 Task: Look for space in Guiyang, China from 9th July, 2023 to 16th July, 2023 for 2 adults, 1 child in price range Rs.8000 to Rs.16000. Place can be entire place with 2 bedrooms having 2 beds and 1 bathroom. Property type can be house, flat, guest house. Booking option can be shelf check-in. Required host language is Chinese (Simplified).
Action: Mouse moved to (462, 137)
Screenshot: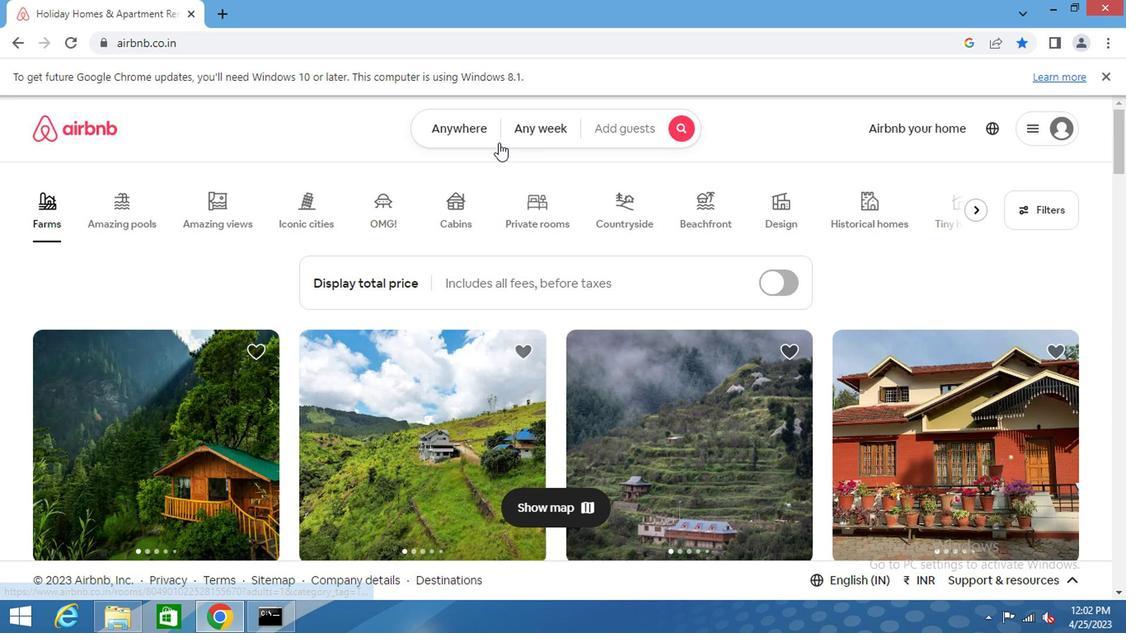 
Action: Mouse pressed left at (462, 137)
Screenshot: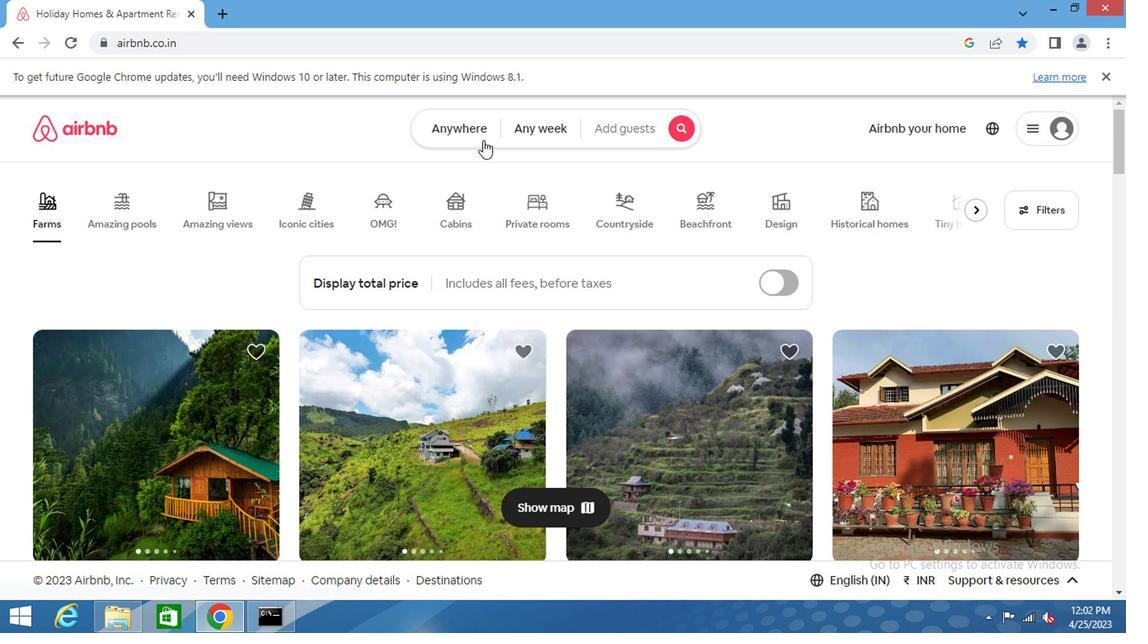 
Action: Mouse moved to (367, 207)
Screenshot: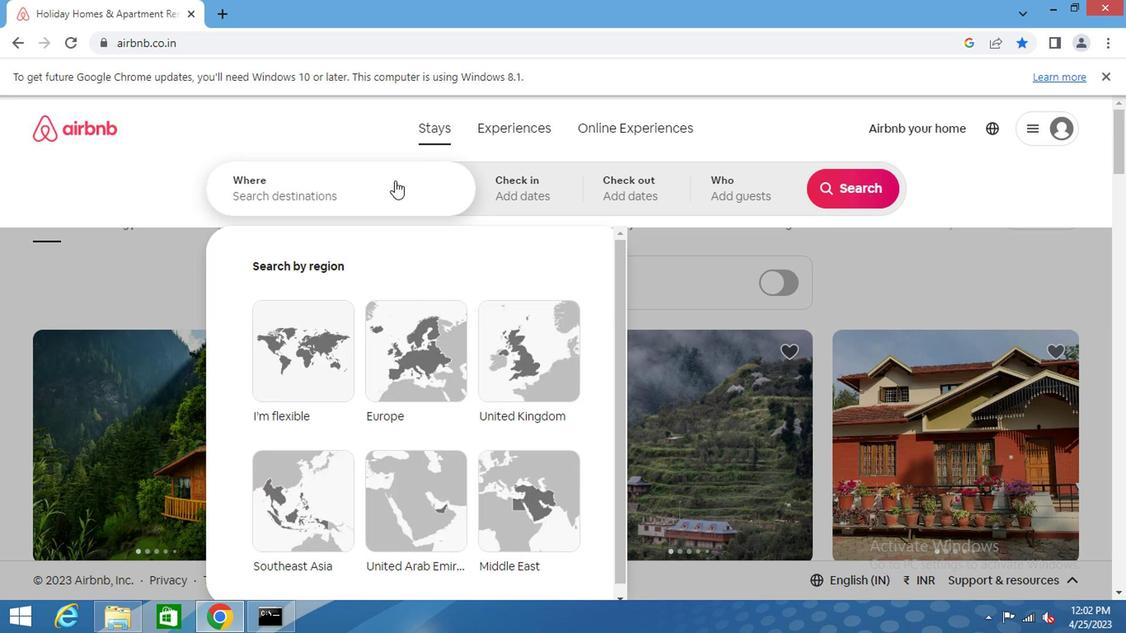 
Action: Mouse pressed left at (367, 207)
Screenshot: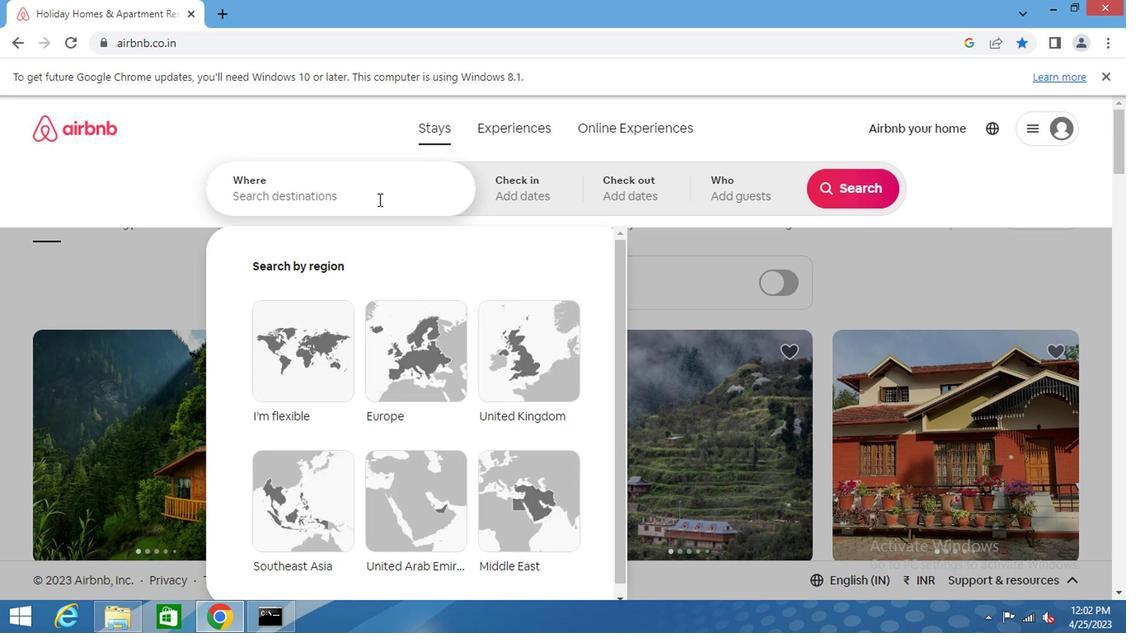 
Action: Mouse moved to (363, 207)
Screenshot: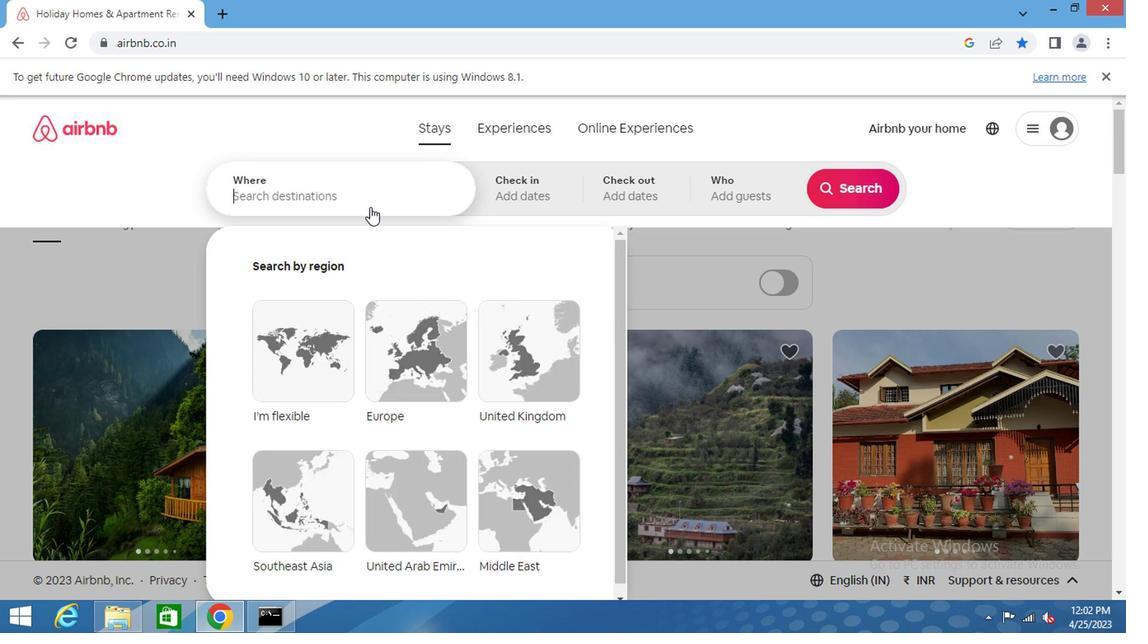 
Action: Key pressed guiyang<Key.space>china<Key.enter>
Screenshot: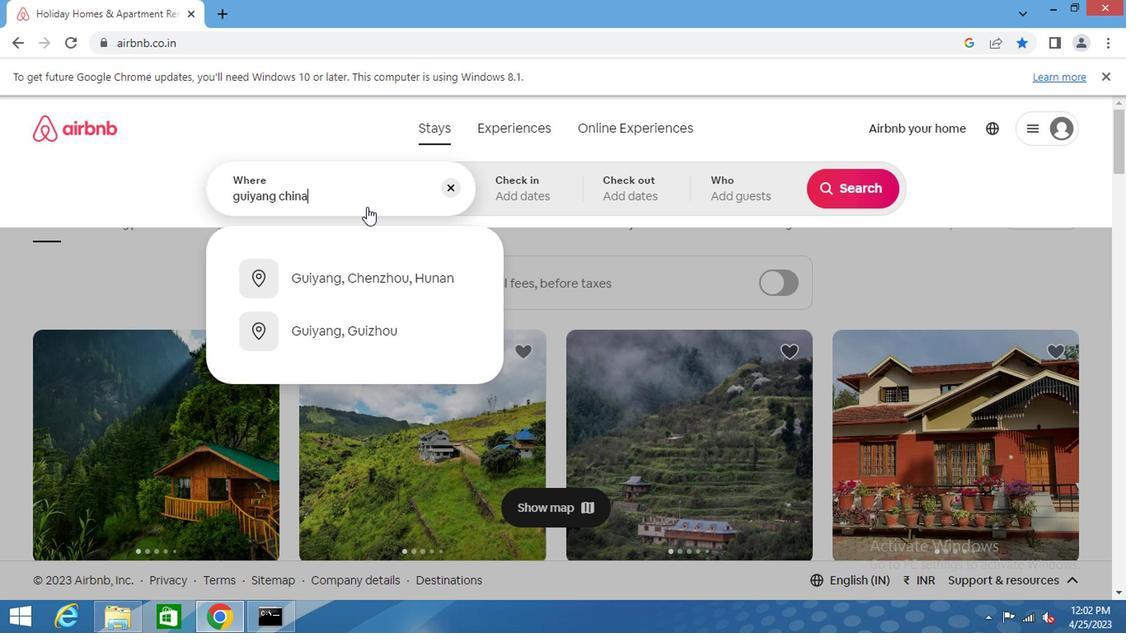 
Action: Mouse moved to (839, 319)
Screenshot: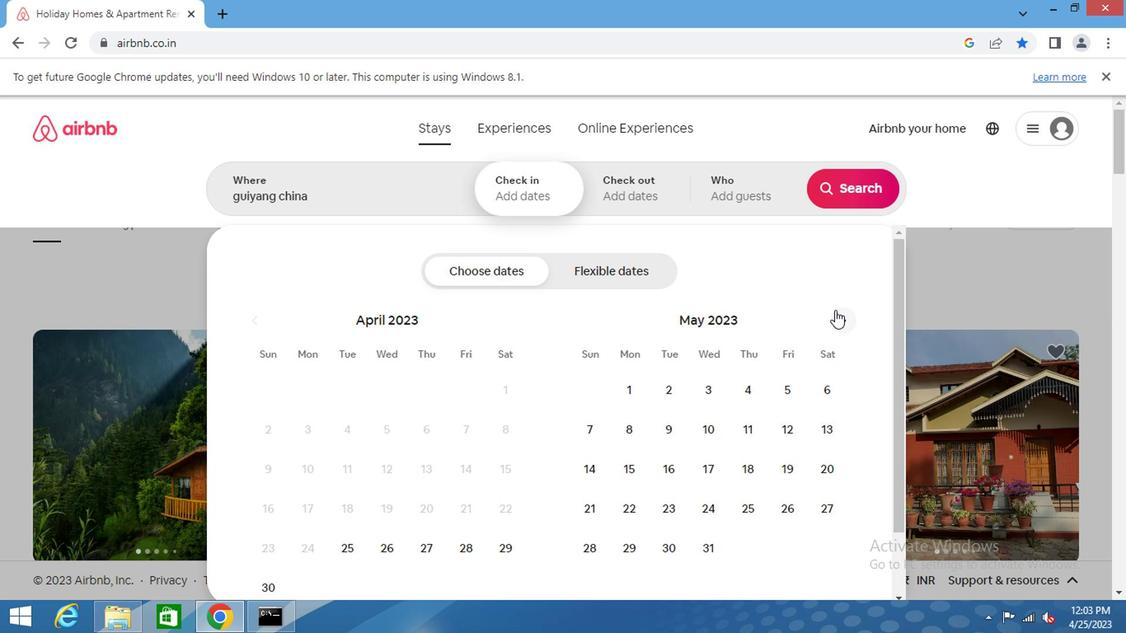
Action: Mouse pressed left at (839, 319)
Screenshot: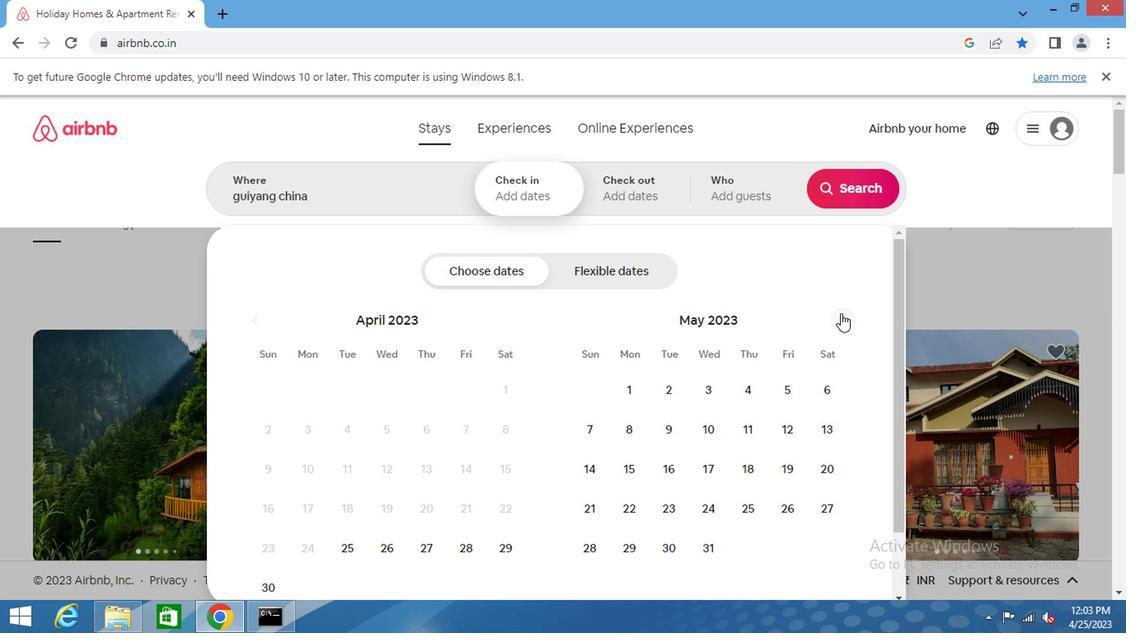 
Action: Mouse pressed left at (839, 319)
Screenshot: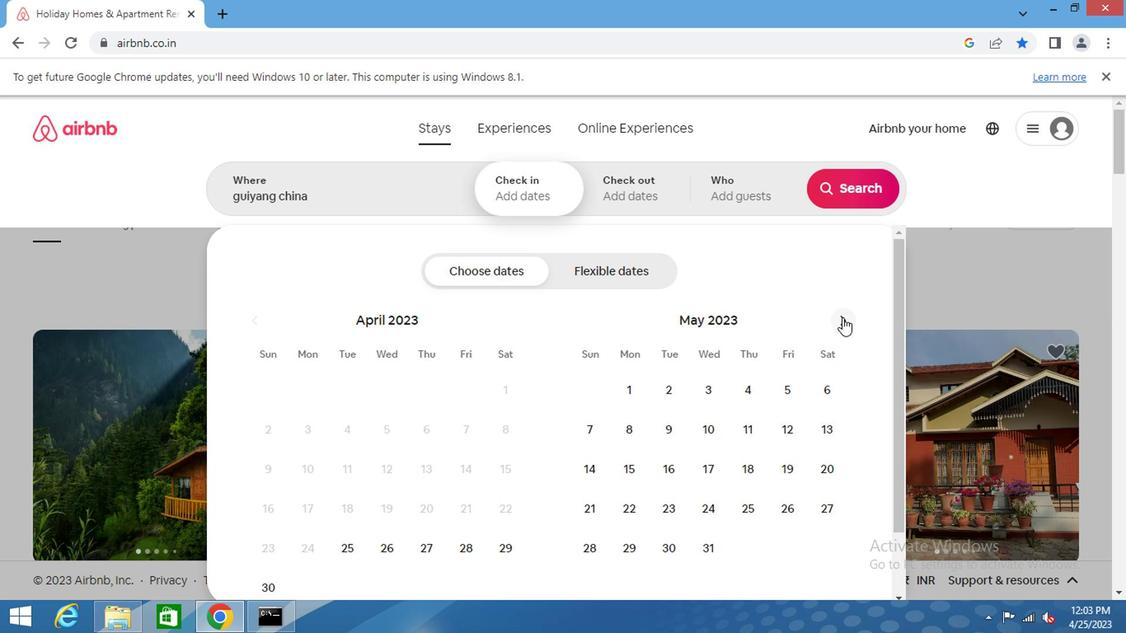 
Action: Mouse pressed left at (839, 319)
Screenshot: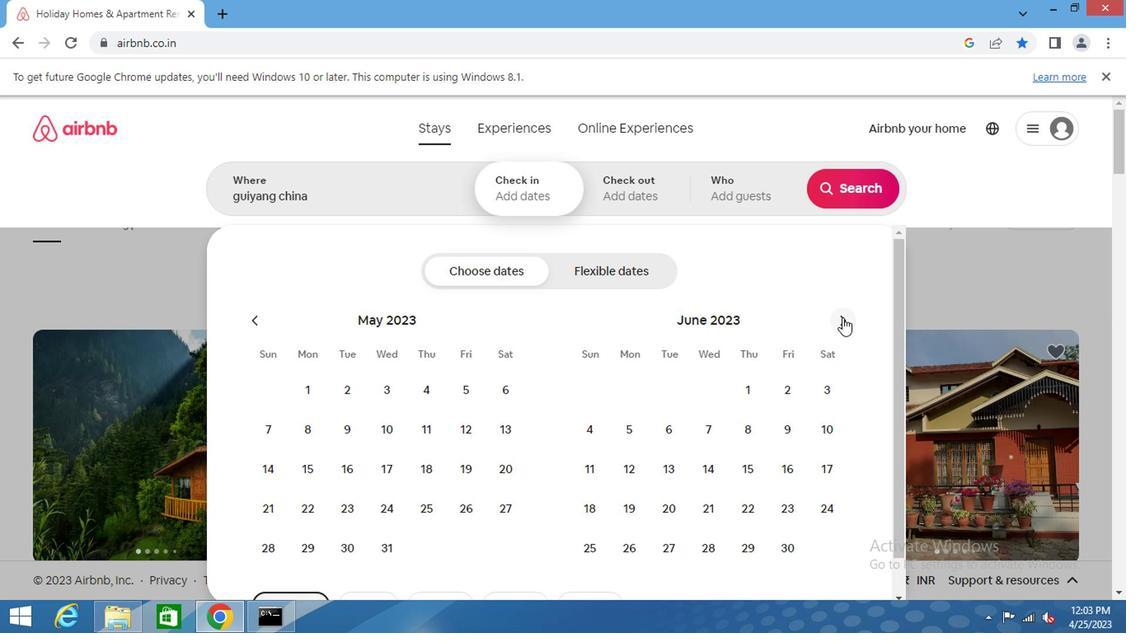 
Action: Mouse moved to (603, 477)
Screenshot: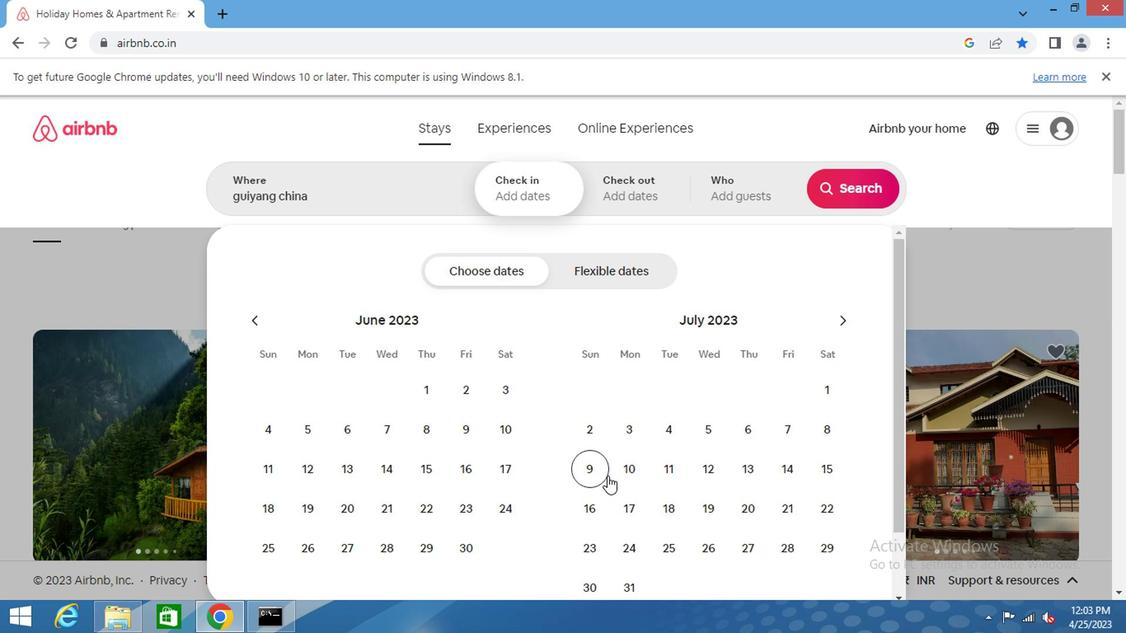 
Action: Mouse pressed left at (603, 477)
Screenshot: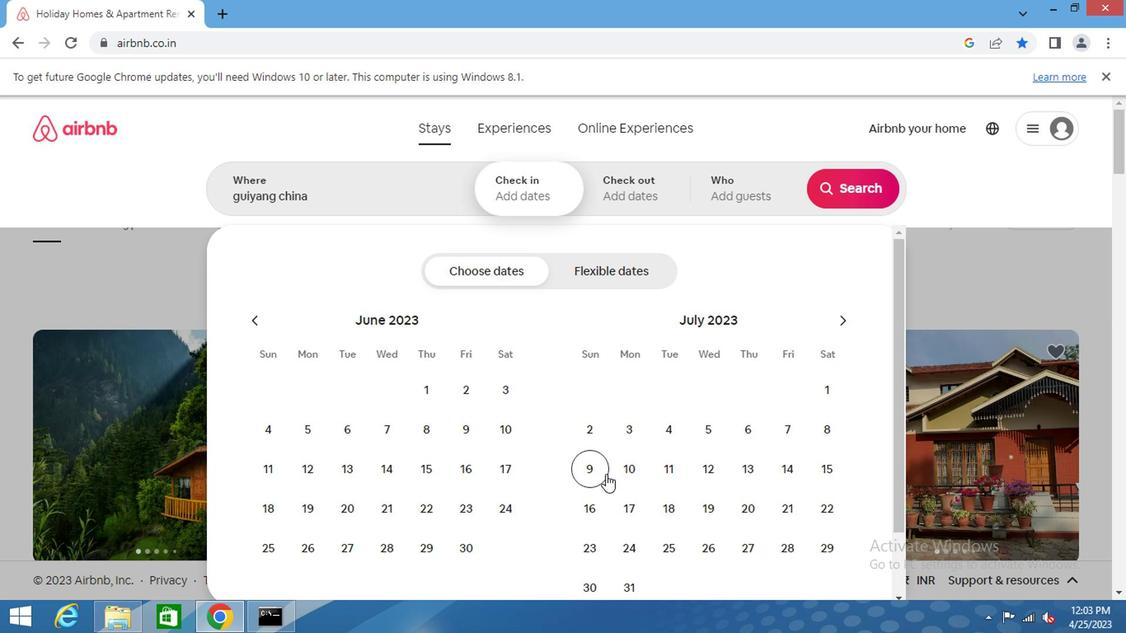 
Action: Mouse moved to (591, 509)
Screenshot: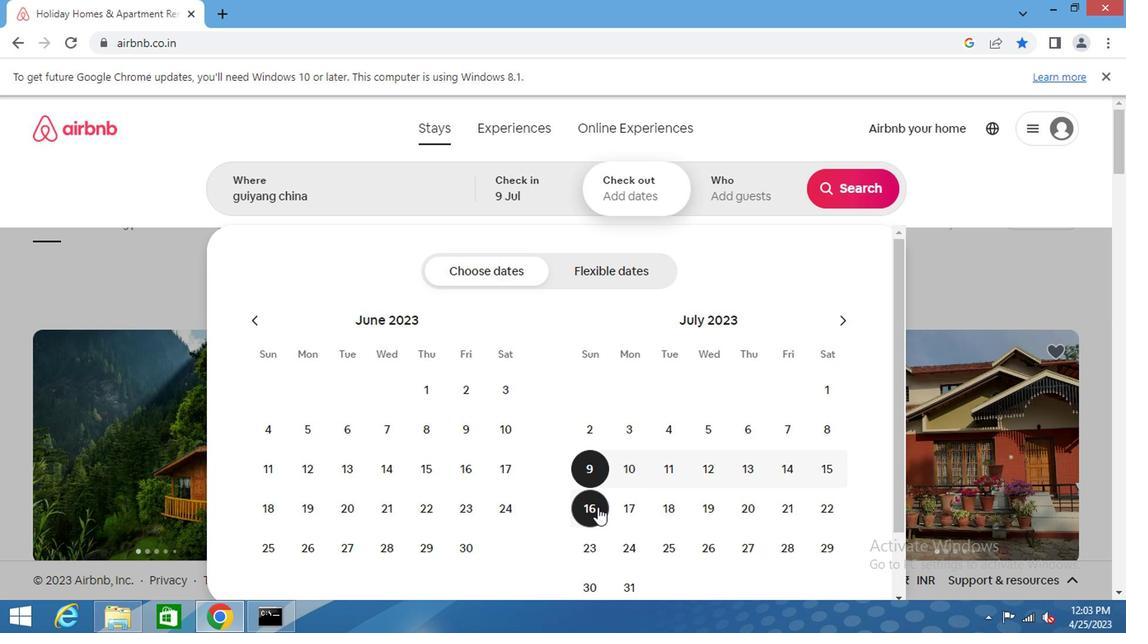 
Action: Mouse pressed left at (591, 509)
Screenshot: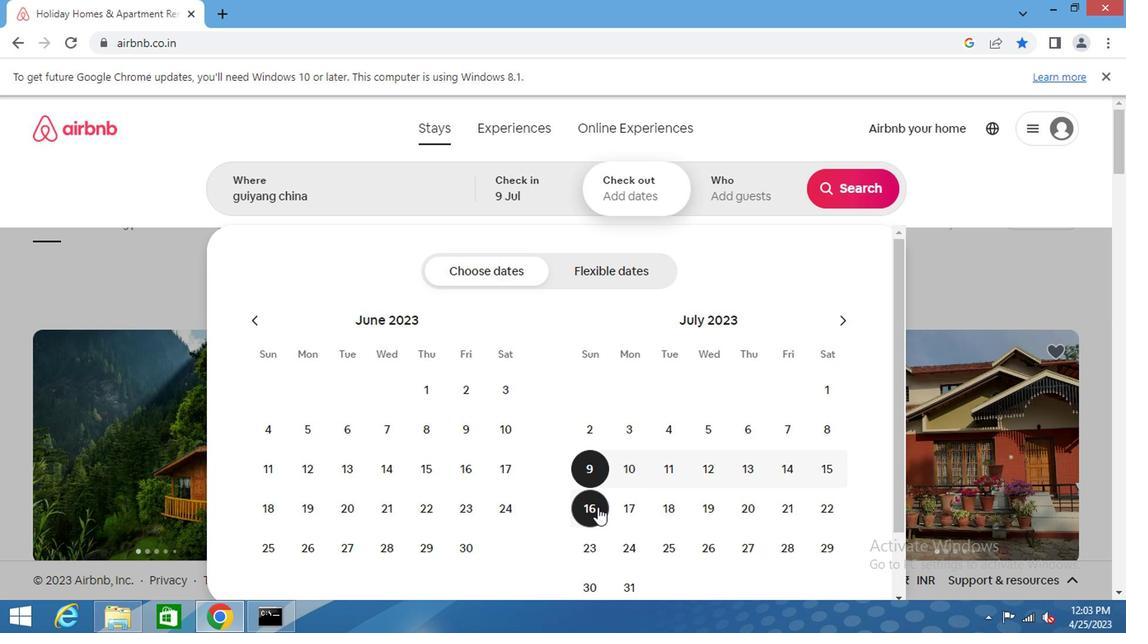 
Action: Mouse moved to (748, 204)
Screenshot: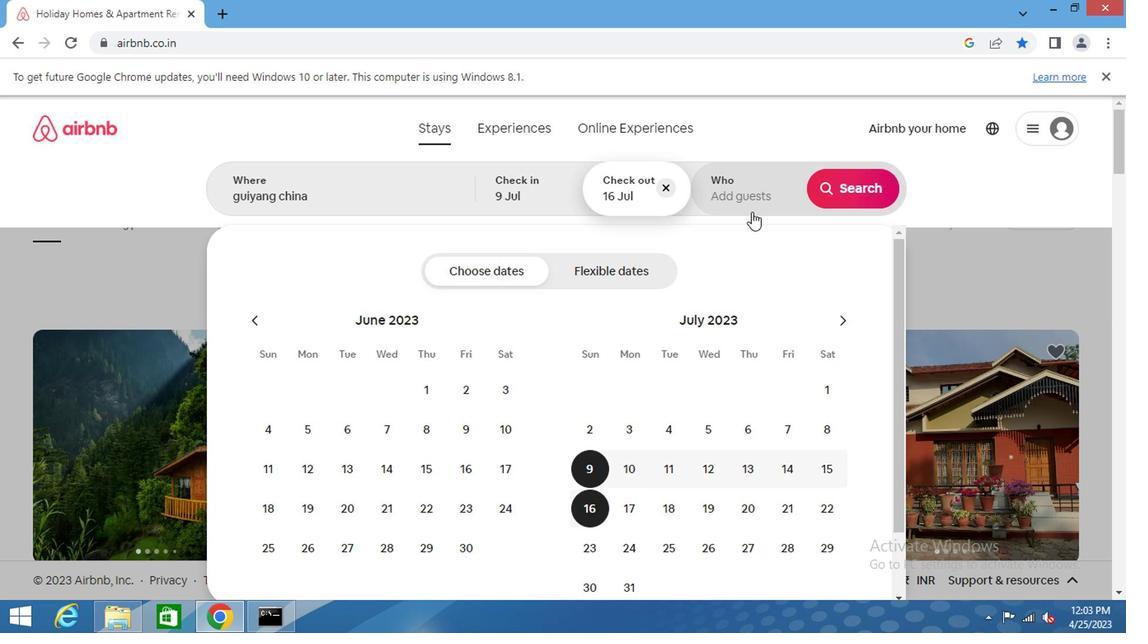 
Action: Mouse pressed left at (748, 204)
Screenshot: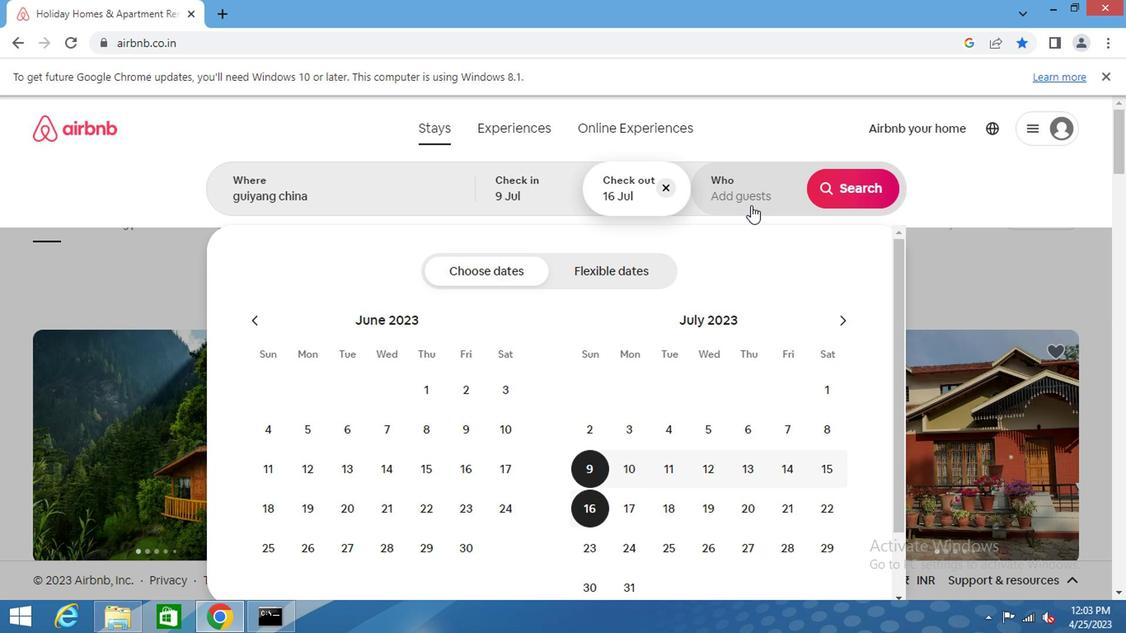 
Action: Mouse moved to (848, 281)
Screenshot: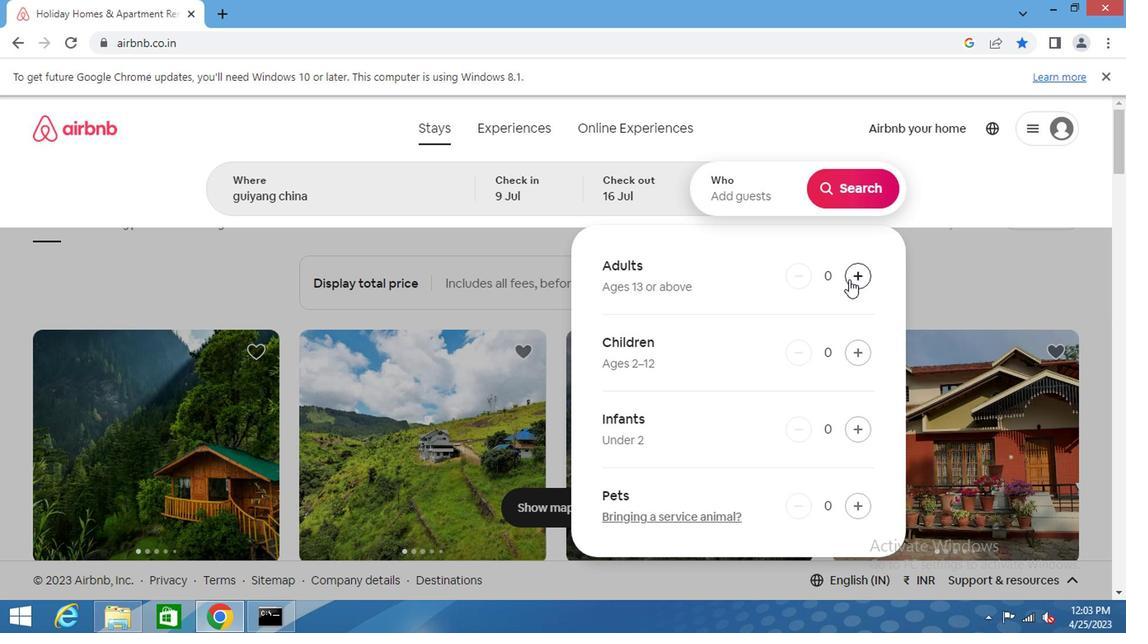 
Action: Mouse pressed left at (848, 281)
Screenshot: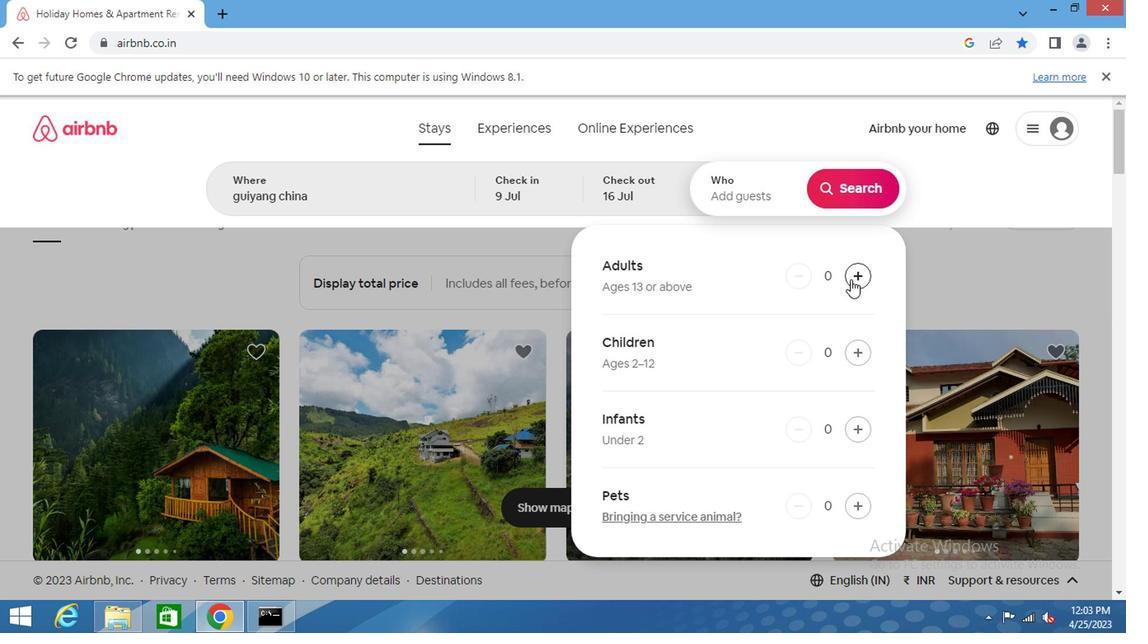 
Action: Mouse pressed left at (848, 281)
Screenshot: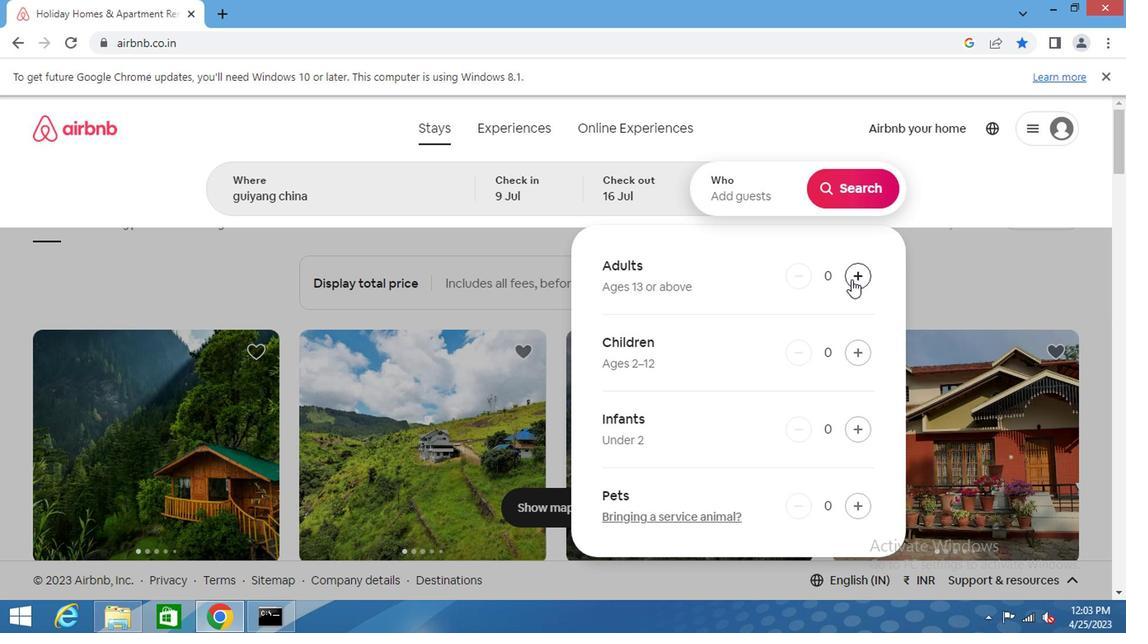 
Action: Mouse moved to (862, 359)
Screenshot: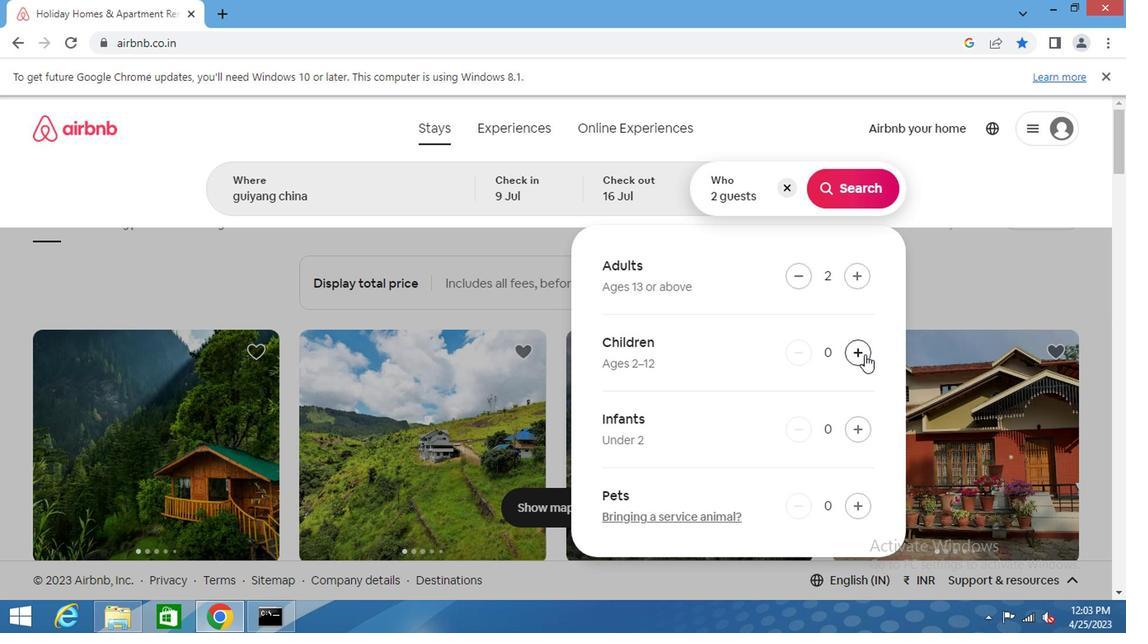
Action: Mouse pressed left at (862, 359)
Screenshot: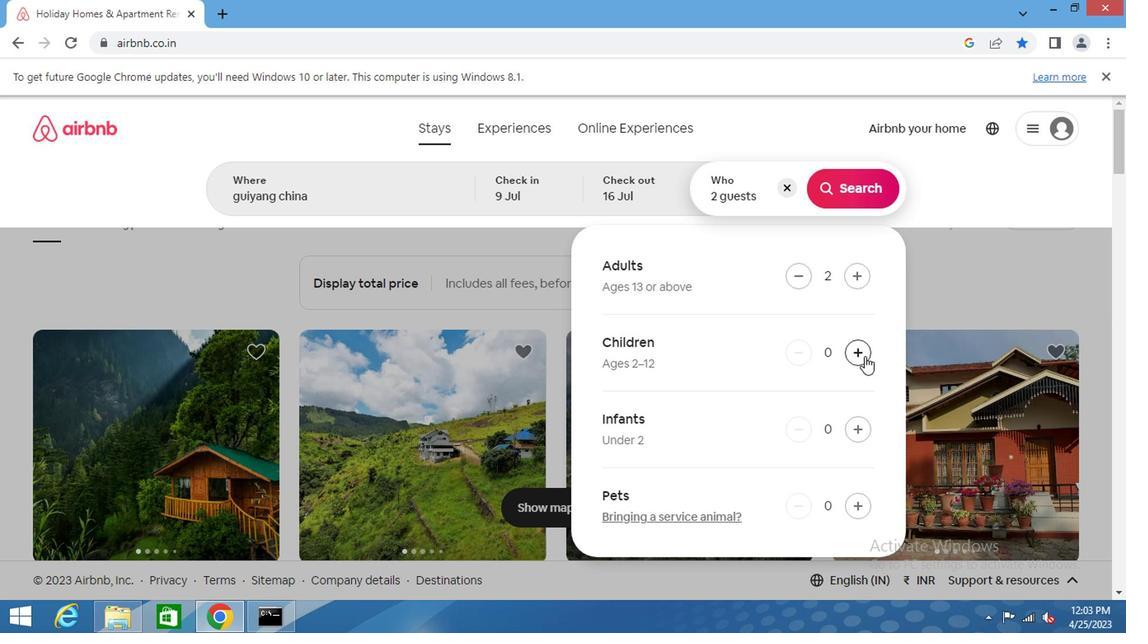 
Action: Mouse moved to (867, 190)
Screenshot: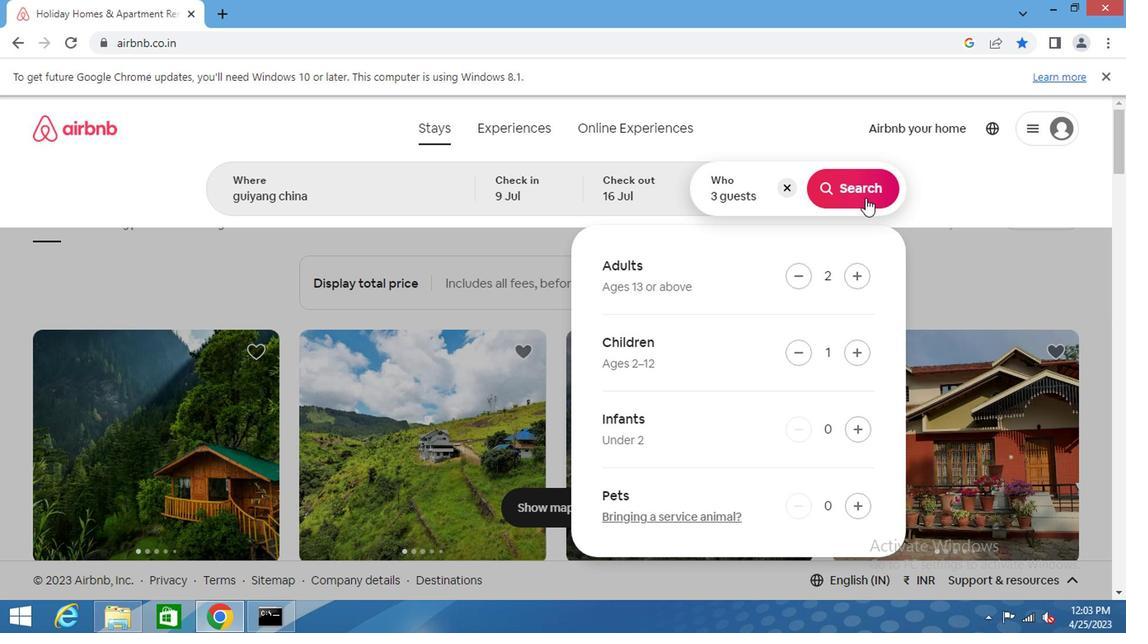 
Action: Mouse pressed left at (867, 190)
Screenshot: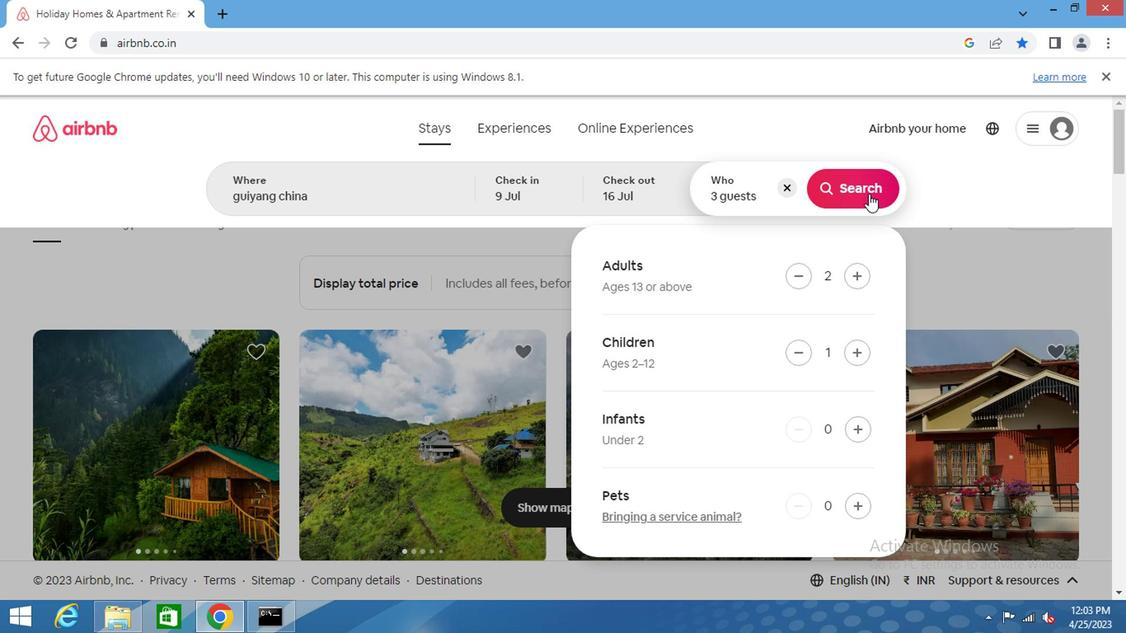 
Action: Mouse moved to (1068, 201)
Screenshot: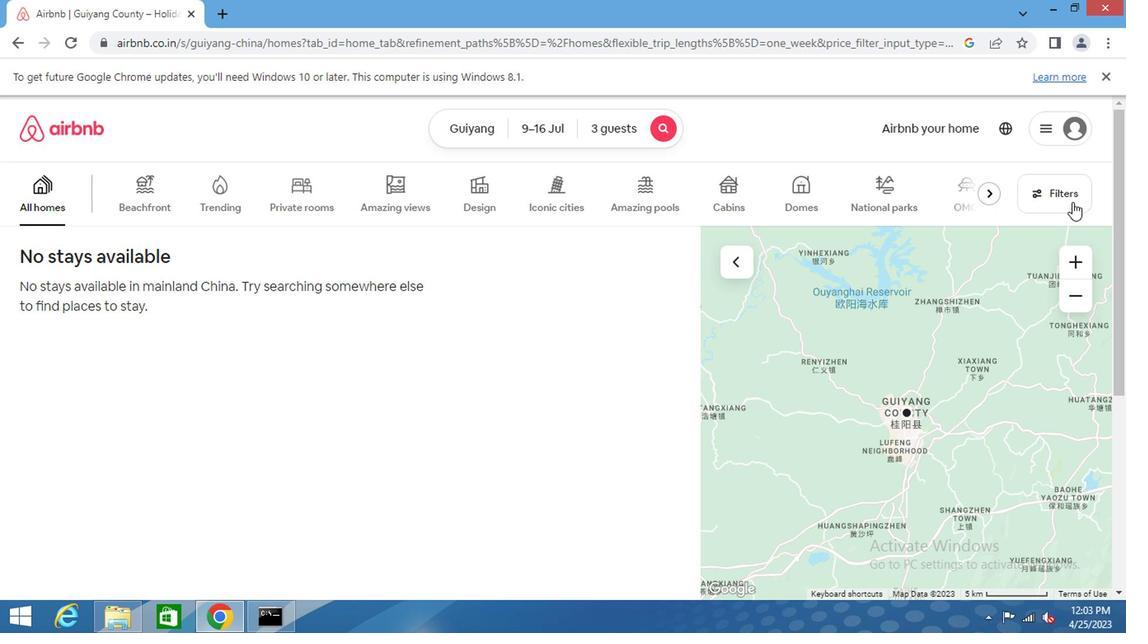 
Action: Mouse pressed left at (1068, 201)
Screenshot: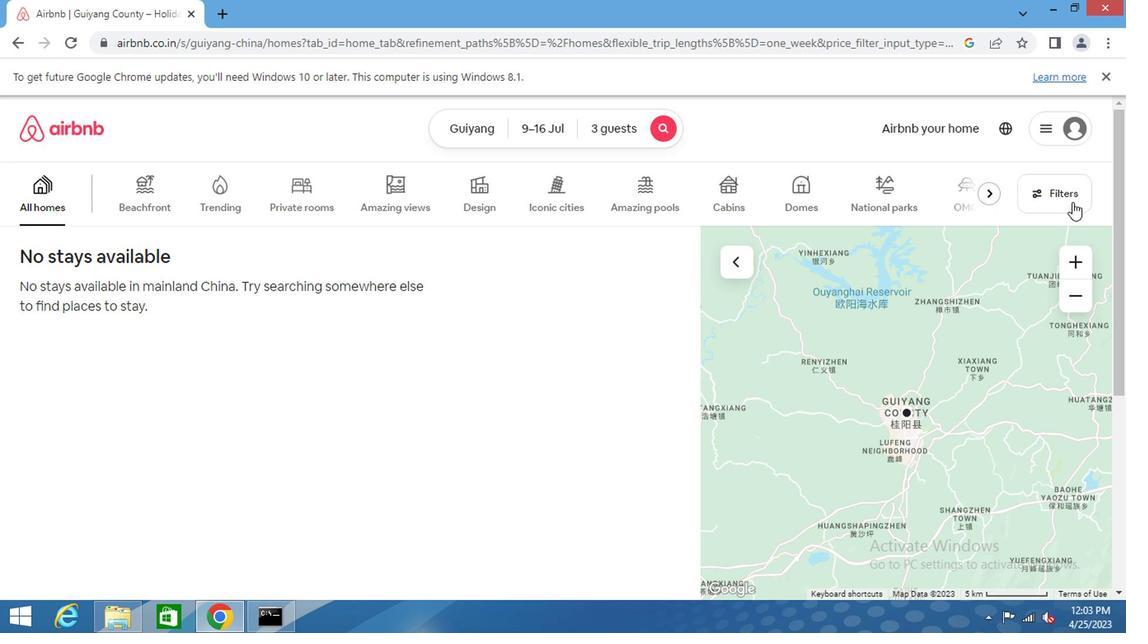 
Action: Mouse moved to (493, 299)
Screenshot: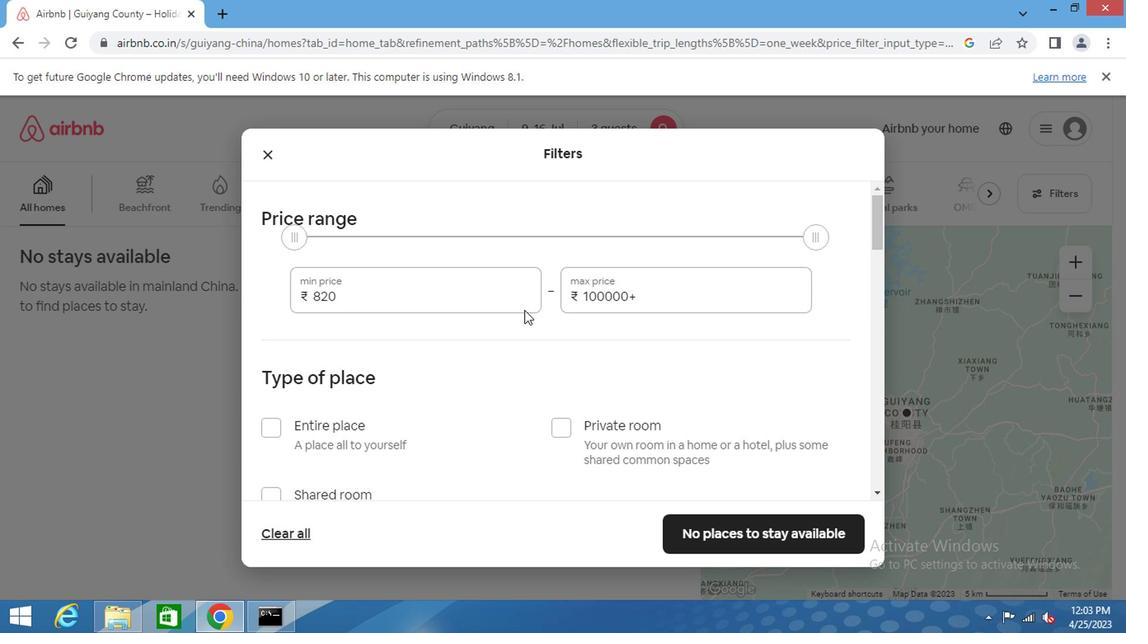 
Action: Mouse pressed left at (493, 299)
Screenshot: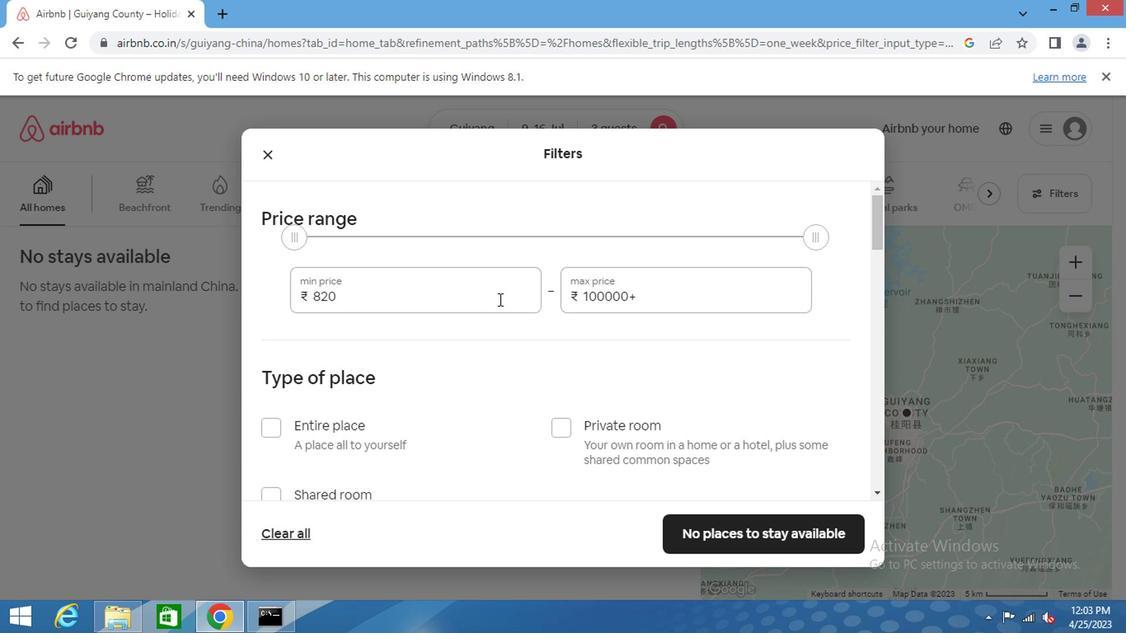 
Action: Mouse pressed left at (493, 299)
Screenshot: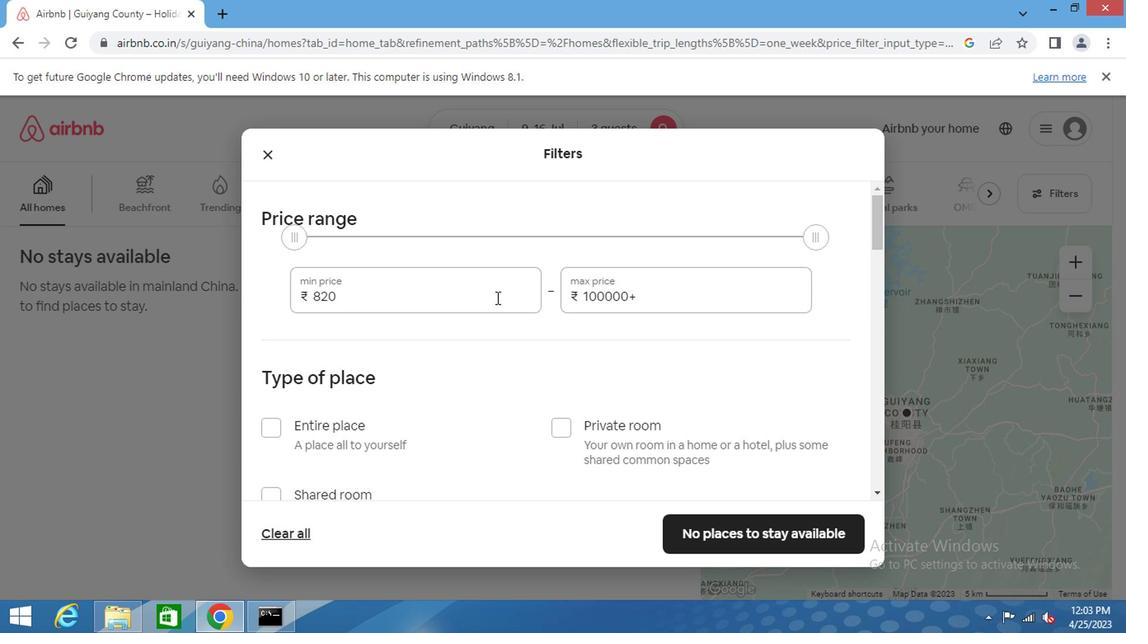 
Action: Key pressed 8000<Key.tab>16000
Screenshot: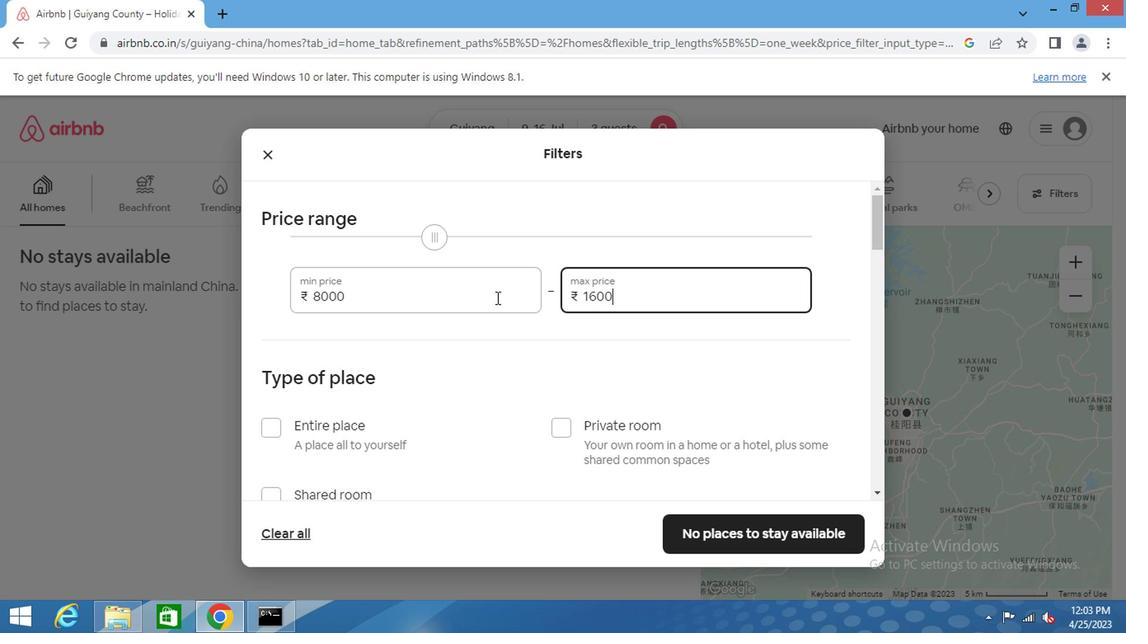 
Action: Mouse moved to (493, 298)
Screenshot: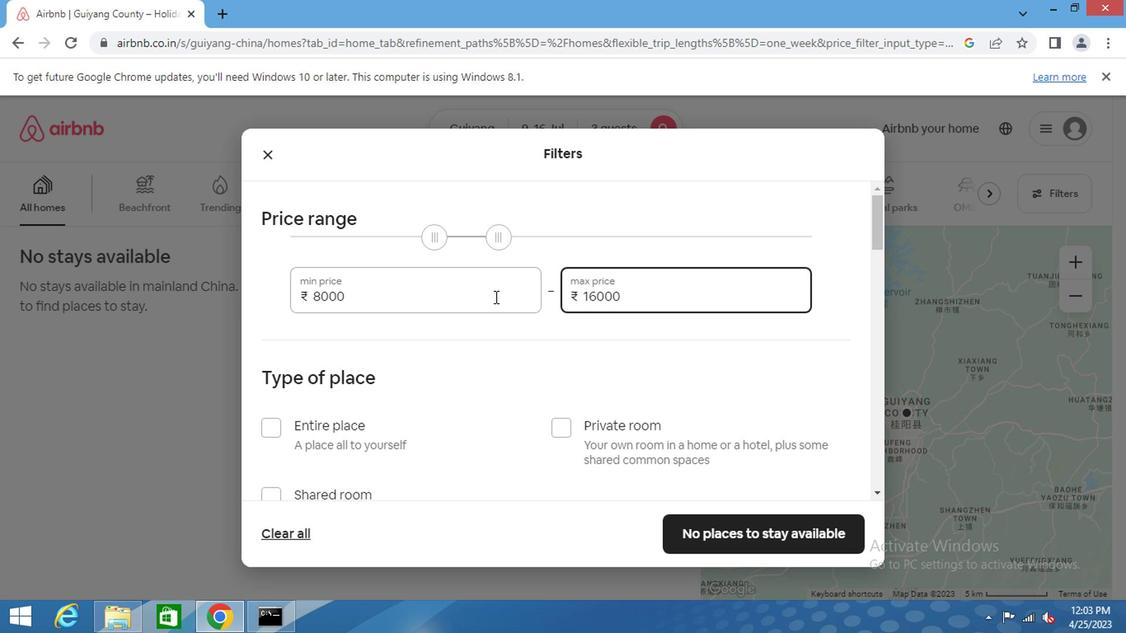 
Action: Mouse scrolled (493, 297) with delta (0, 0)
Screenshot: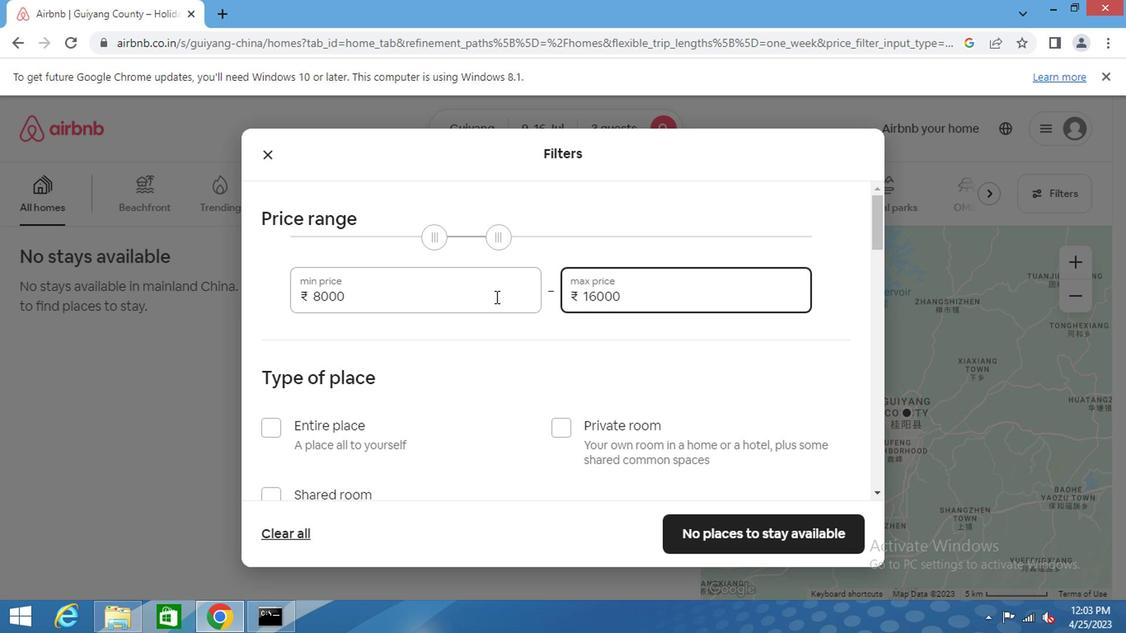 
Action: Mouse scrolled (493, 297) with delta (0, 0)
Screenshot: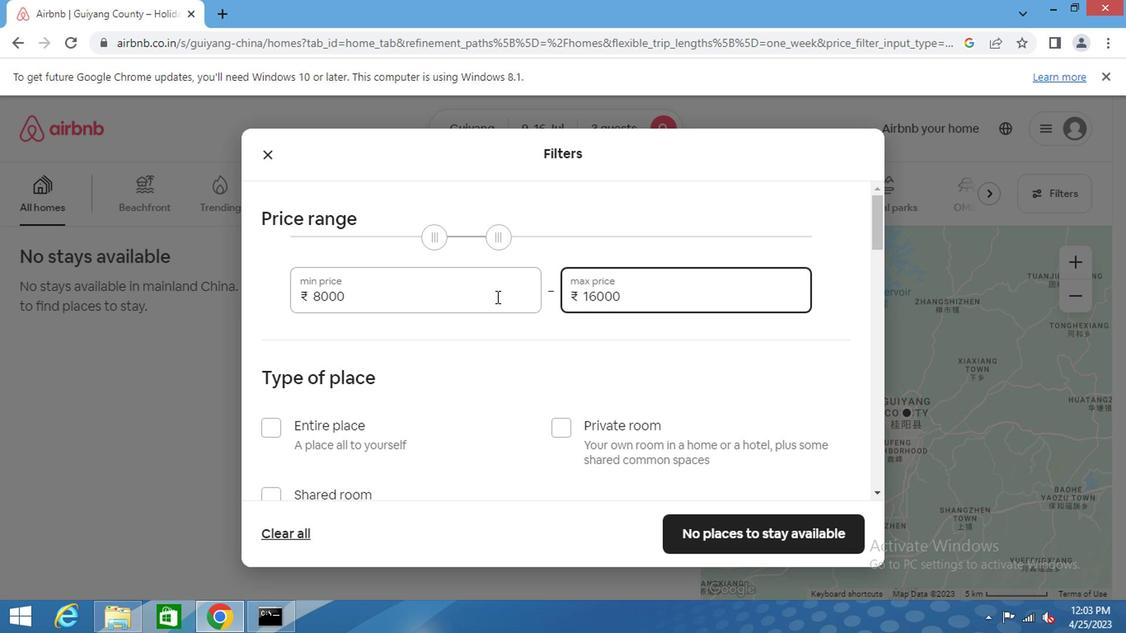 
Action: Mouse moved to (350, 263)
Screenshot: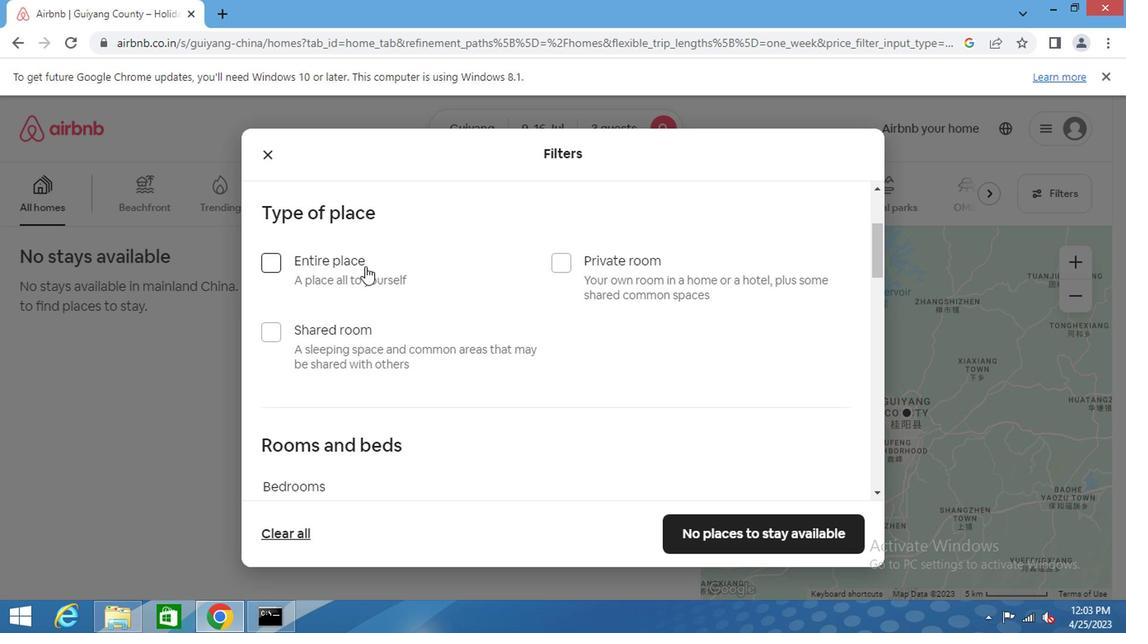 
Action: Mouse pressed left at (350, 263)
Screenshot: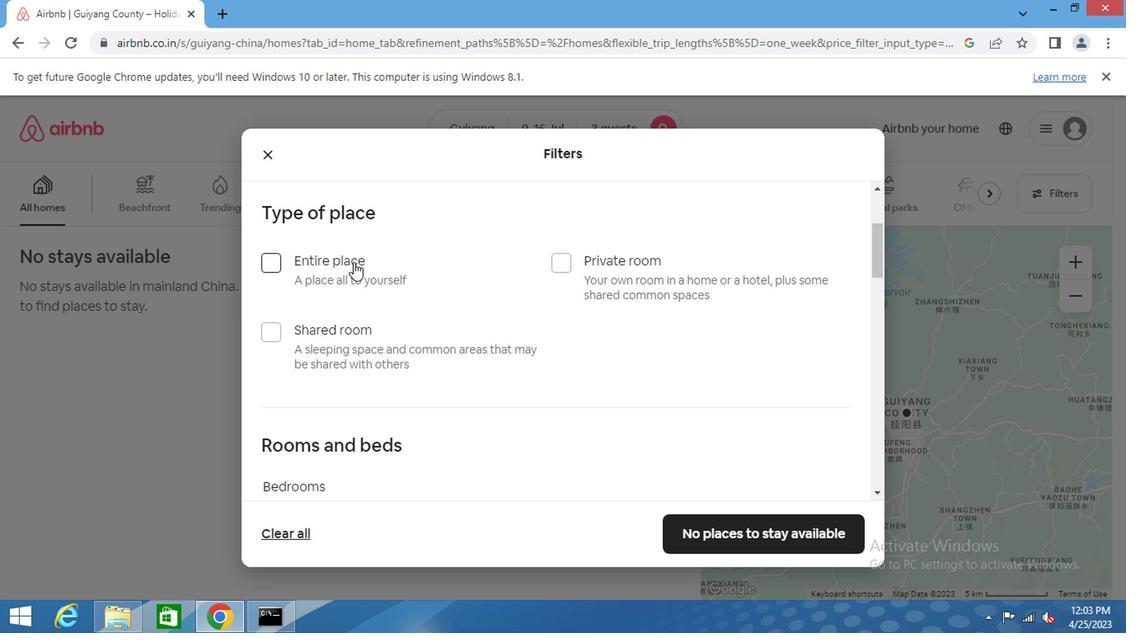 
Action: Mouse moved to (396, 301)
Screenshot: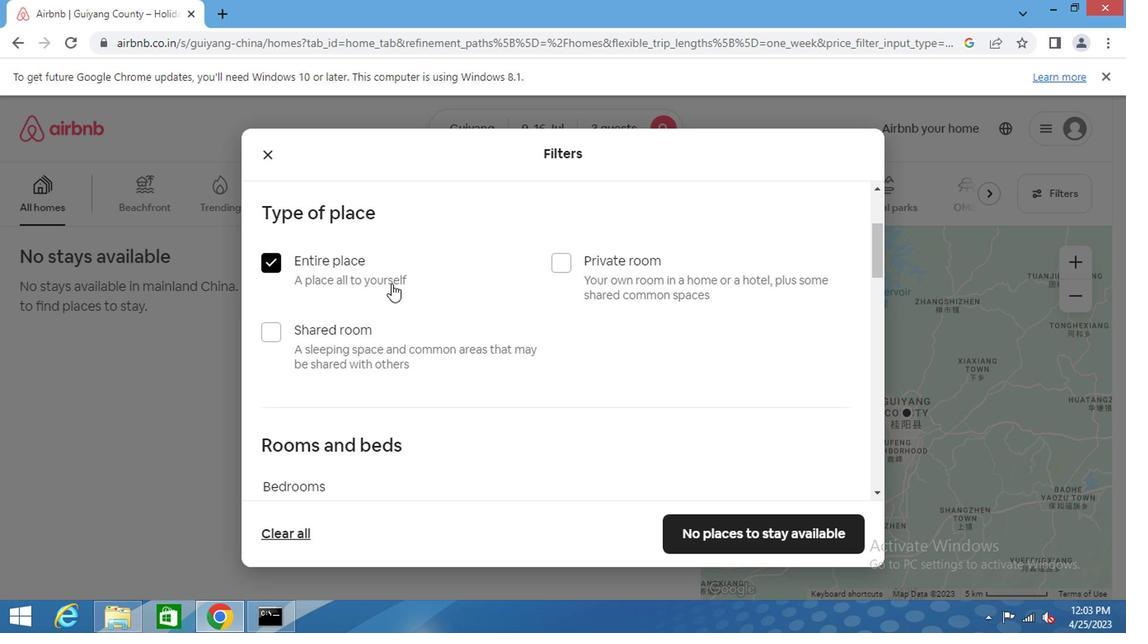 
Action: Mouse scrolled (396, 299) with delta (0, -1)
Screenshot: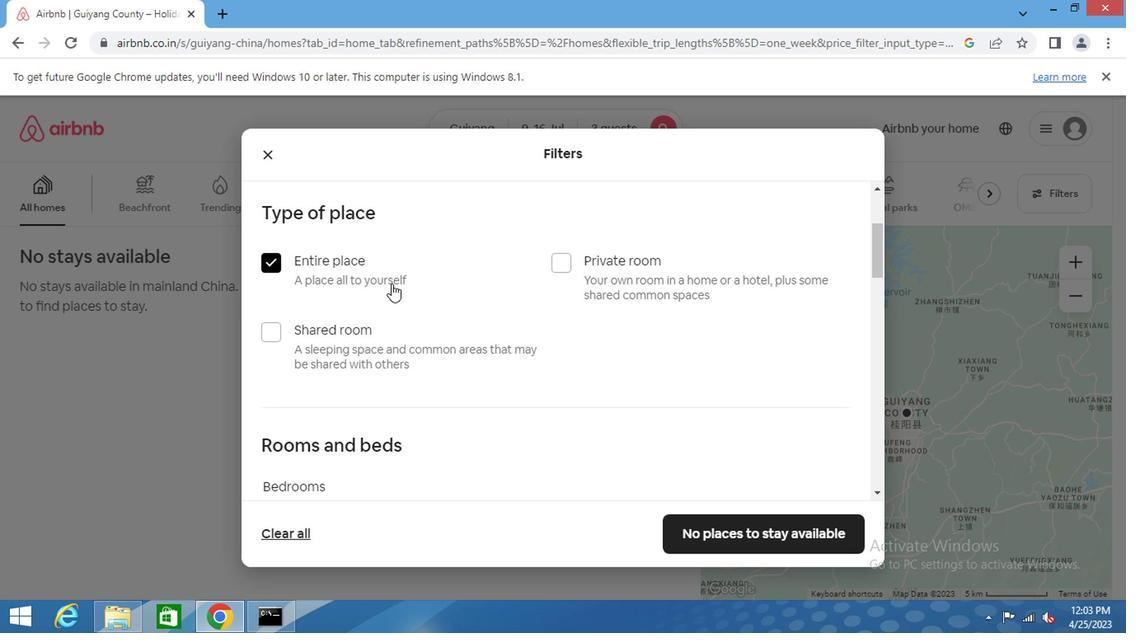 
Action: Mouse moved to (396, 301)
Screenshot: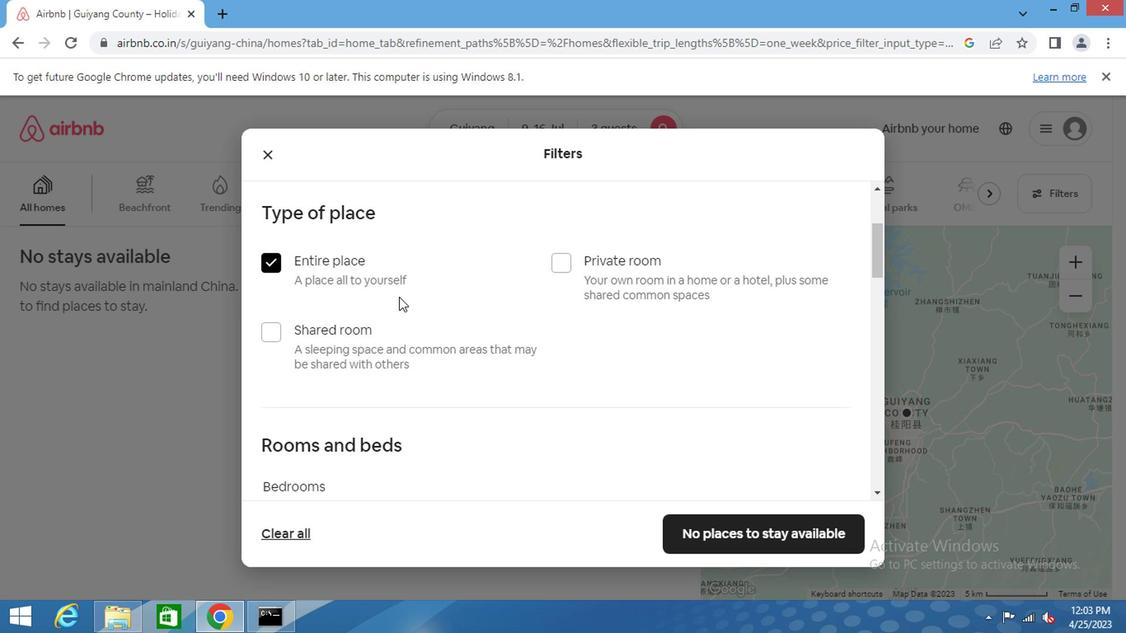 
Action: Mouse scrolled (396, 301) with delta (0, 0)
Screenshot: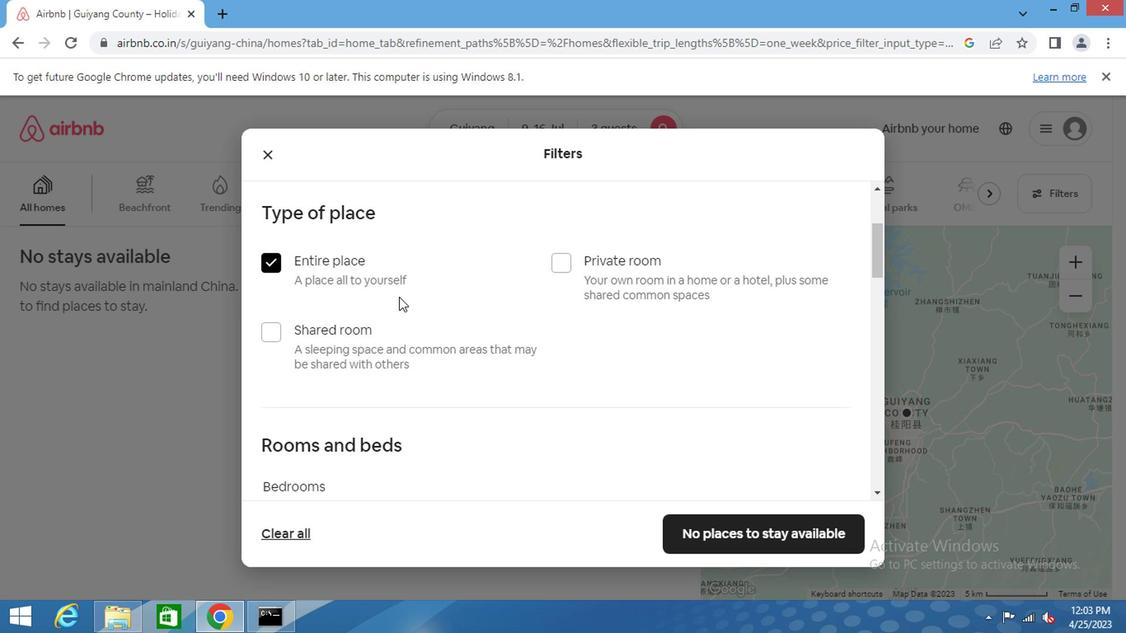 
Action: Mouse scrolled (396, 301) with delta (0, 0)
Screenshot: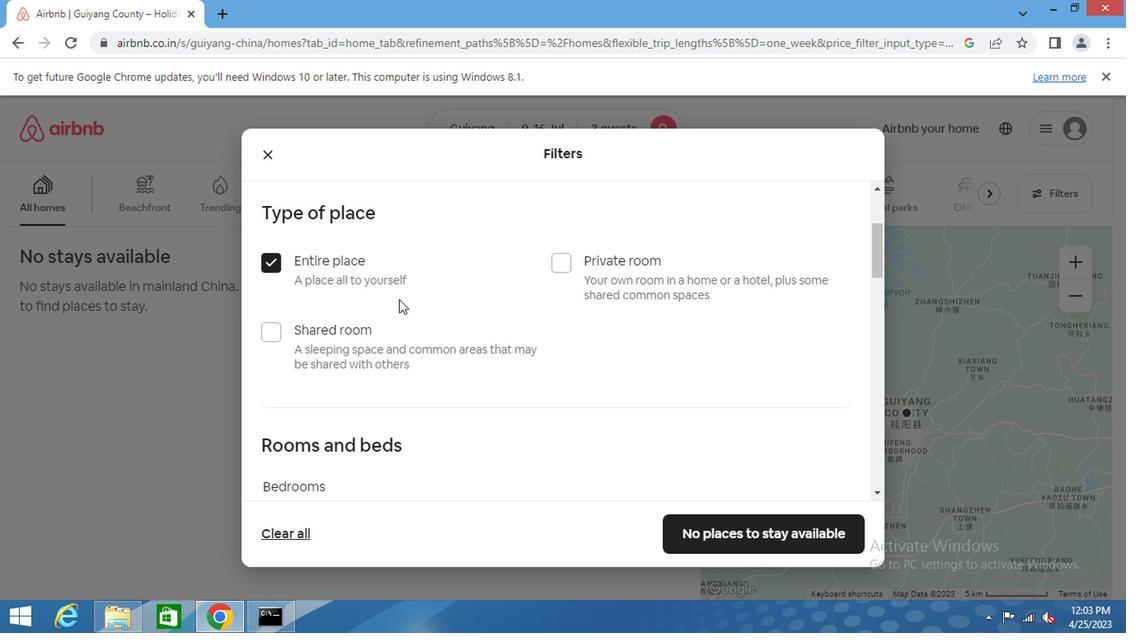 
Action: Mouse moved to (421, 277)
Screenshot: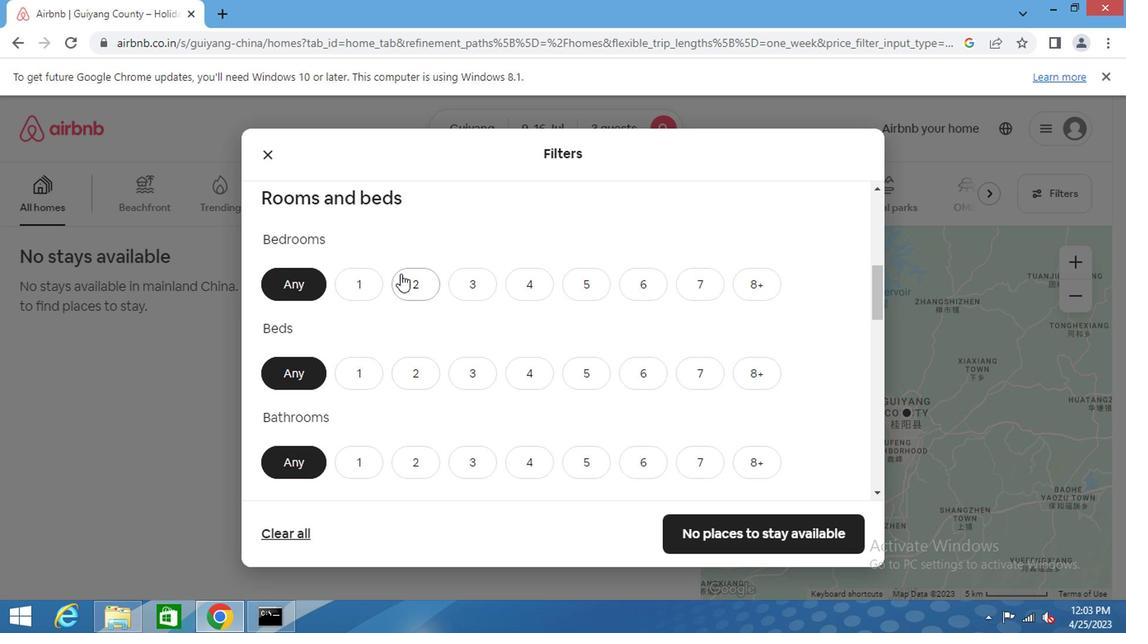 
Action: Mouse pressed left at (421, 277)
Screenshot: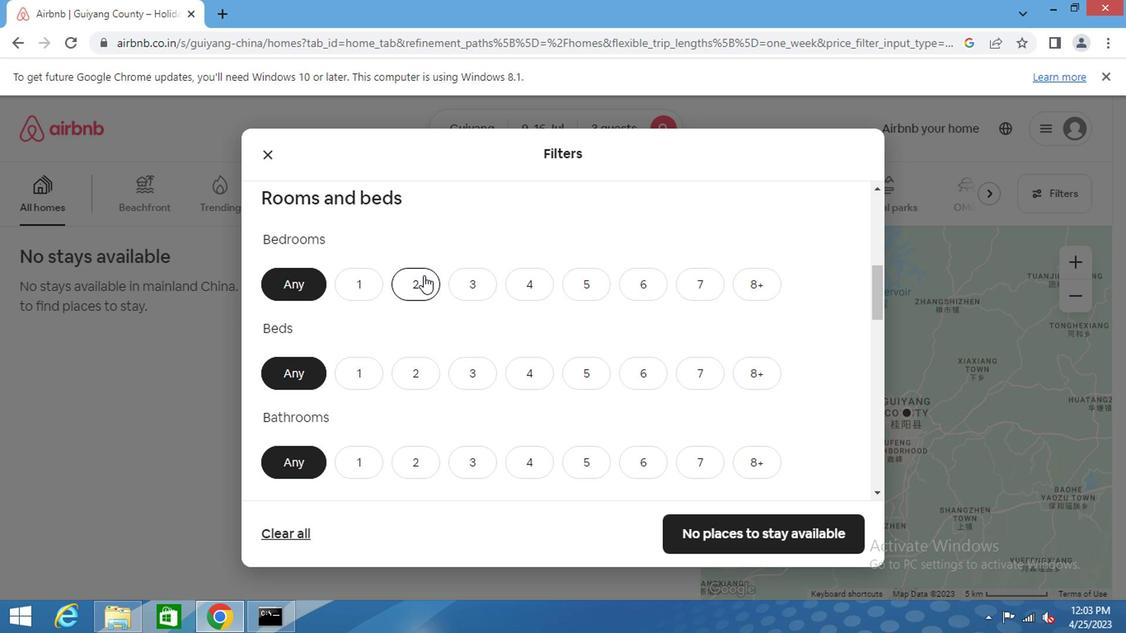 
Action: Mouse moved to (417, 377)
Screenshot: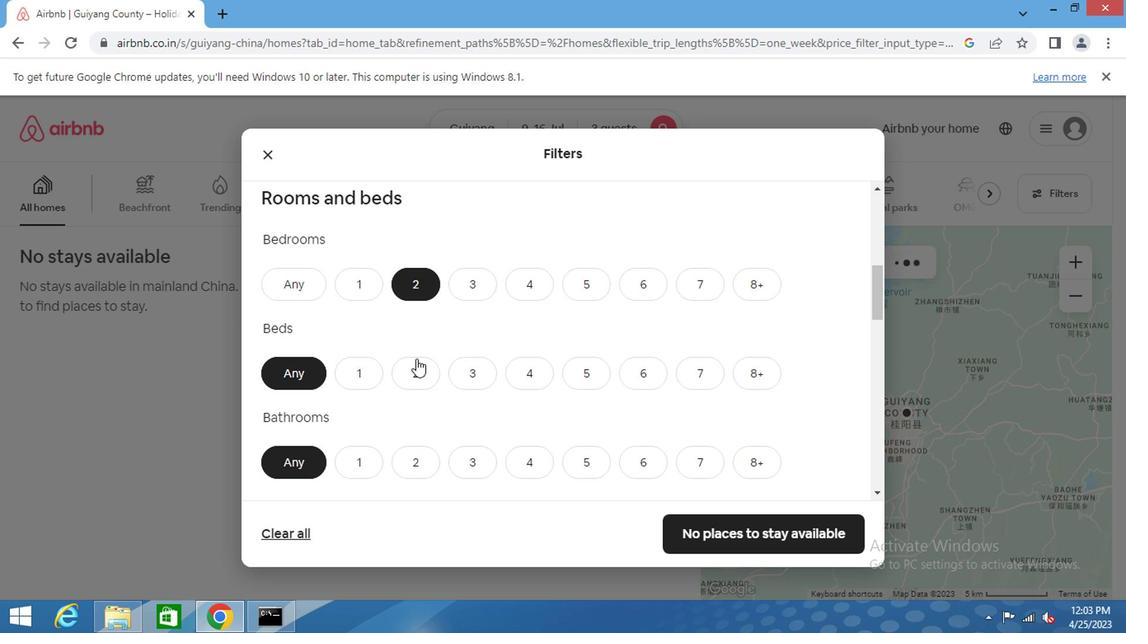 
Action: Mouse pressed left at (417, 377)
Screenshot: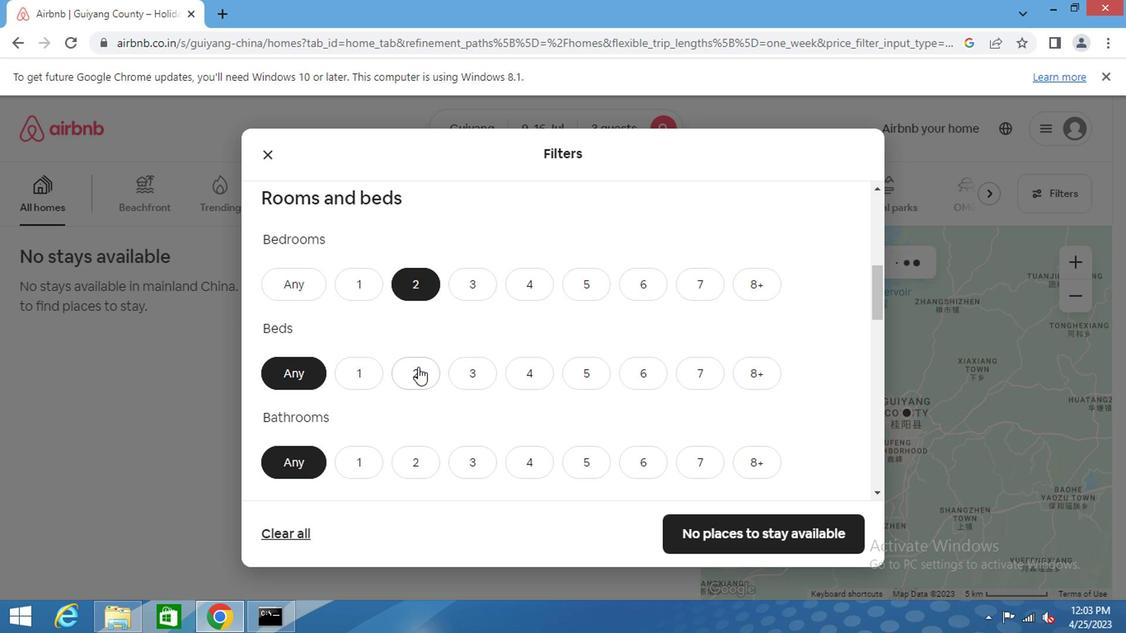 
Action: Mouse moved to (349, 468)
Screenshot: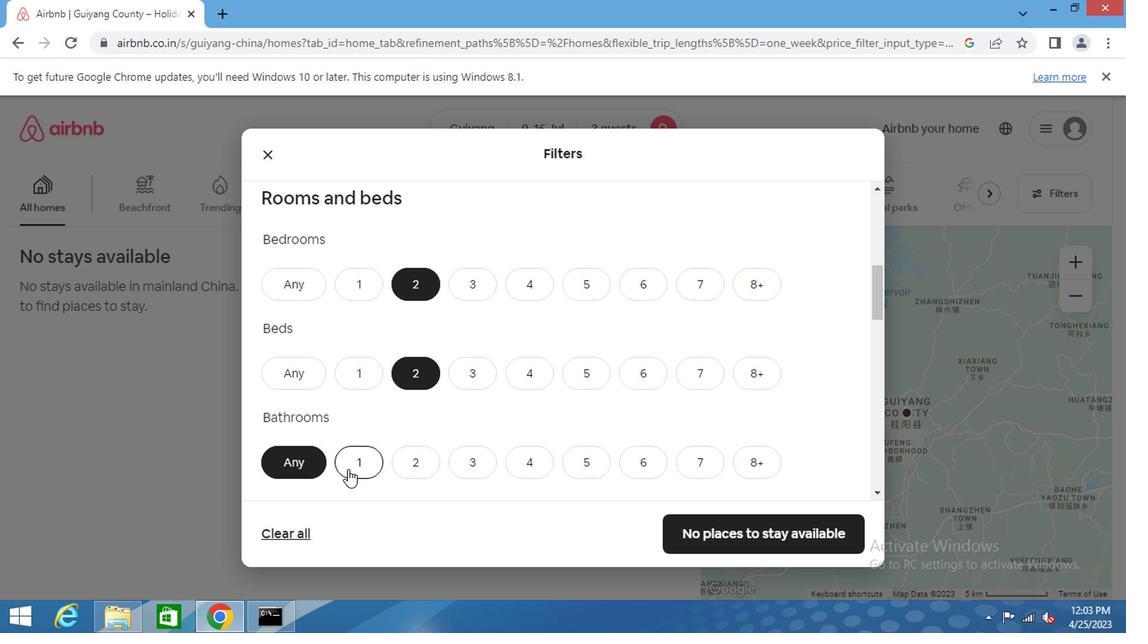 
Action: Mouse pressed left at (349, 468)
Screenshot: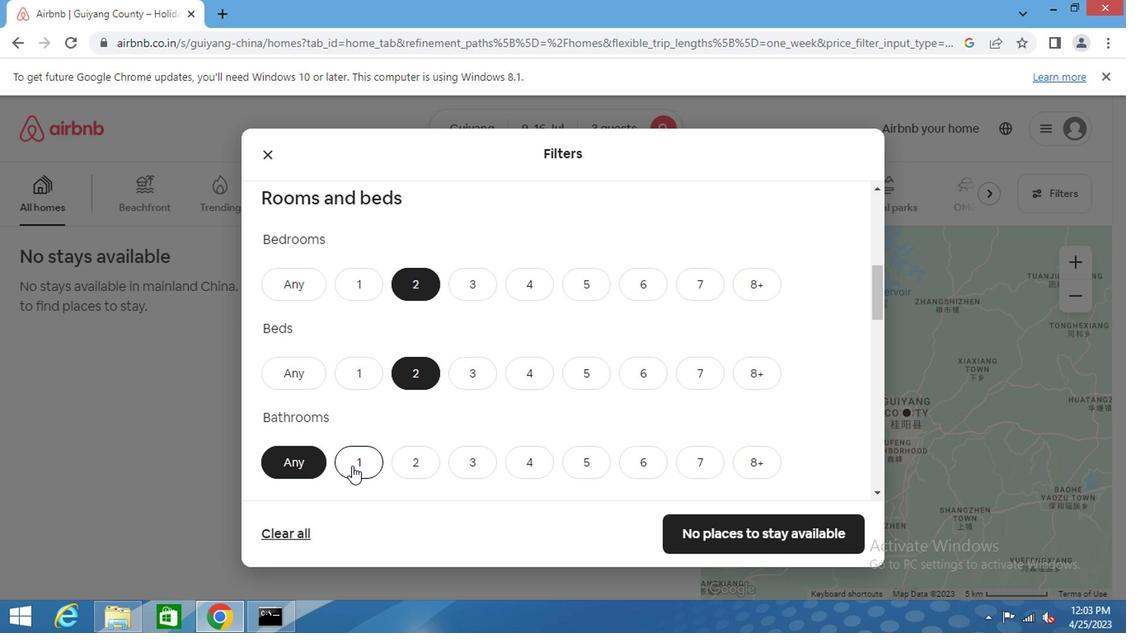 
Action: Mouse moved to (379, 447)
Screenshot: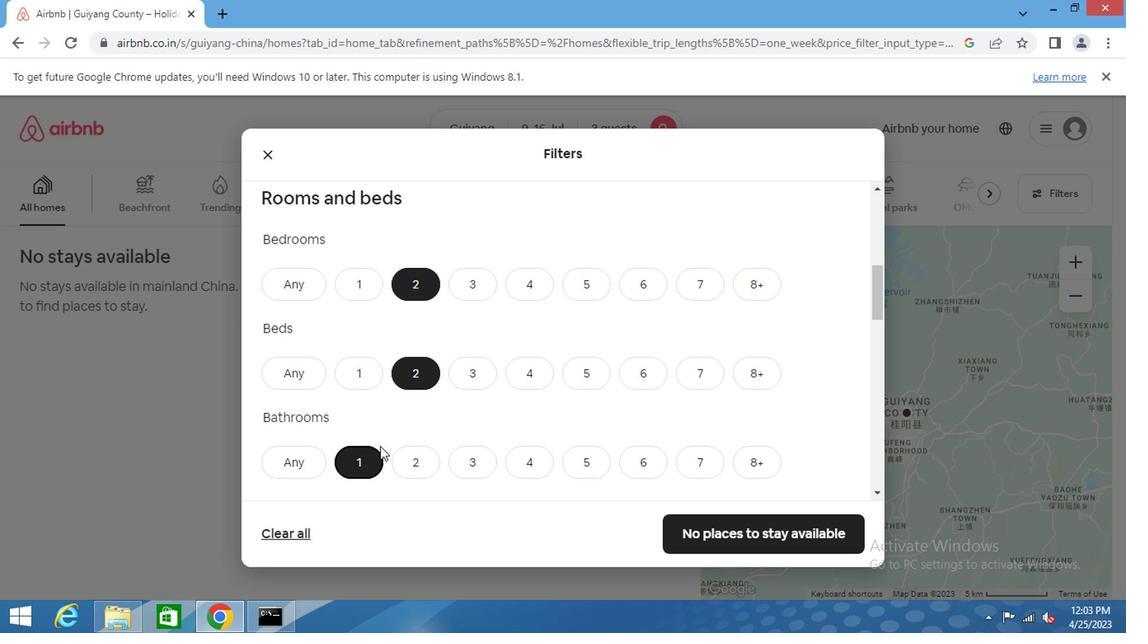 
Action: Mouse scrolled (379, 445) with delta (0, -1)
Screenshot: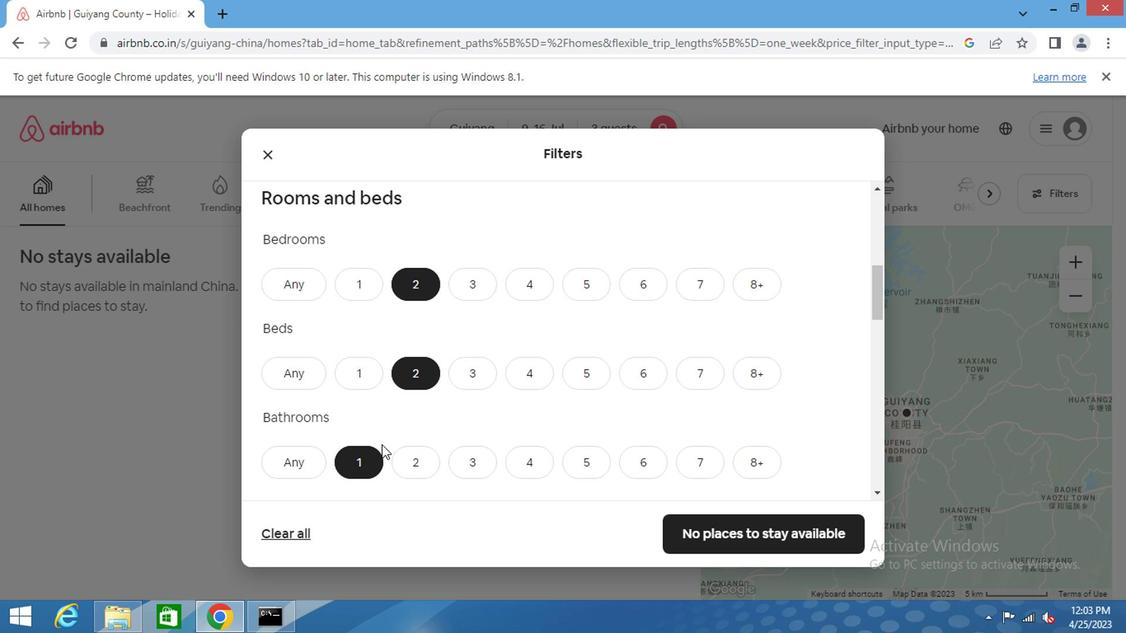 
Action: Mouse scrolled (379, 445) with delta (0, -1)
Screenshot: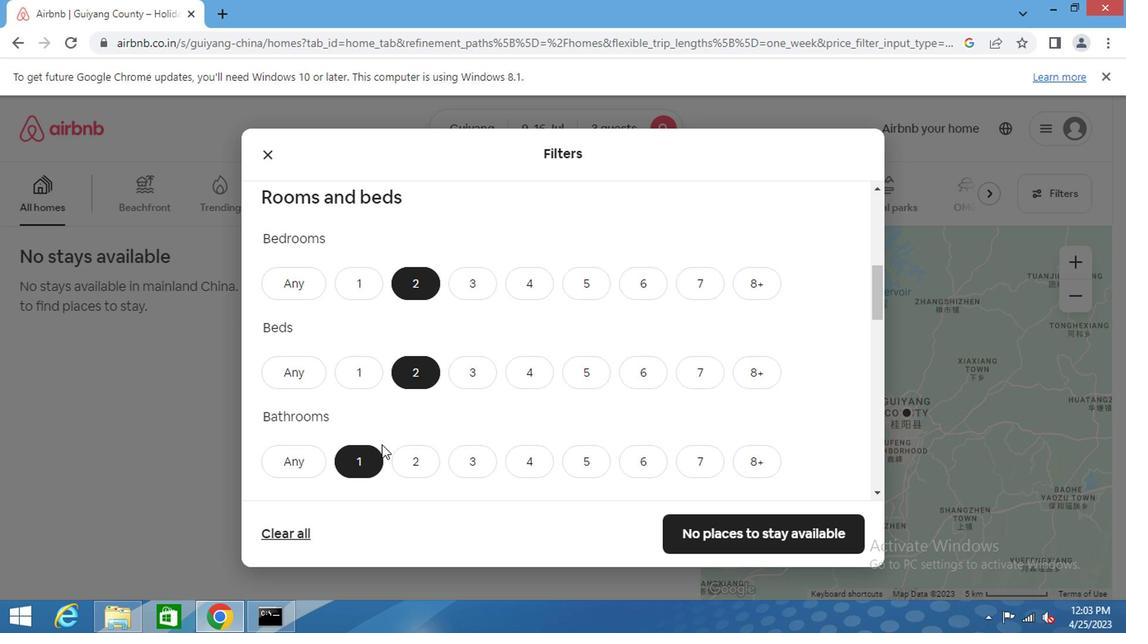 
Action: Mouse scrolled (379, 445) with delta (0, -1)
Screenshot: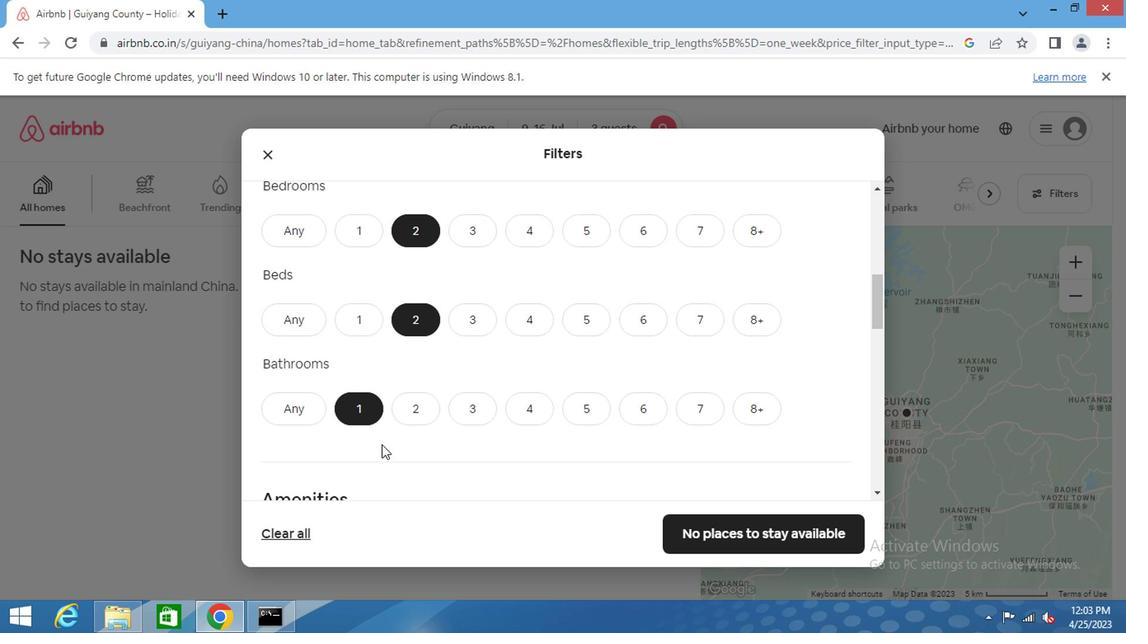 
Action: Mouse moved to (399, 431)
Screenshot: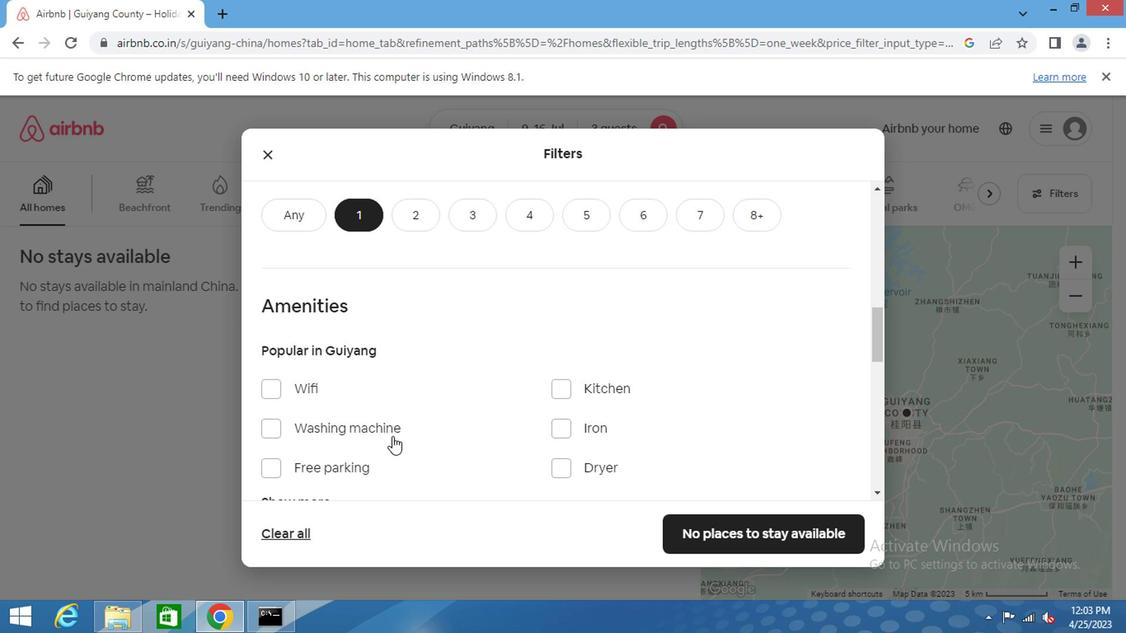 
Action: Mouse scrolled (399, 430) with delta (0, 0)
Screenshot: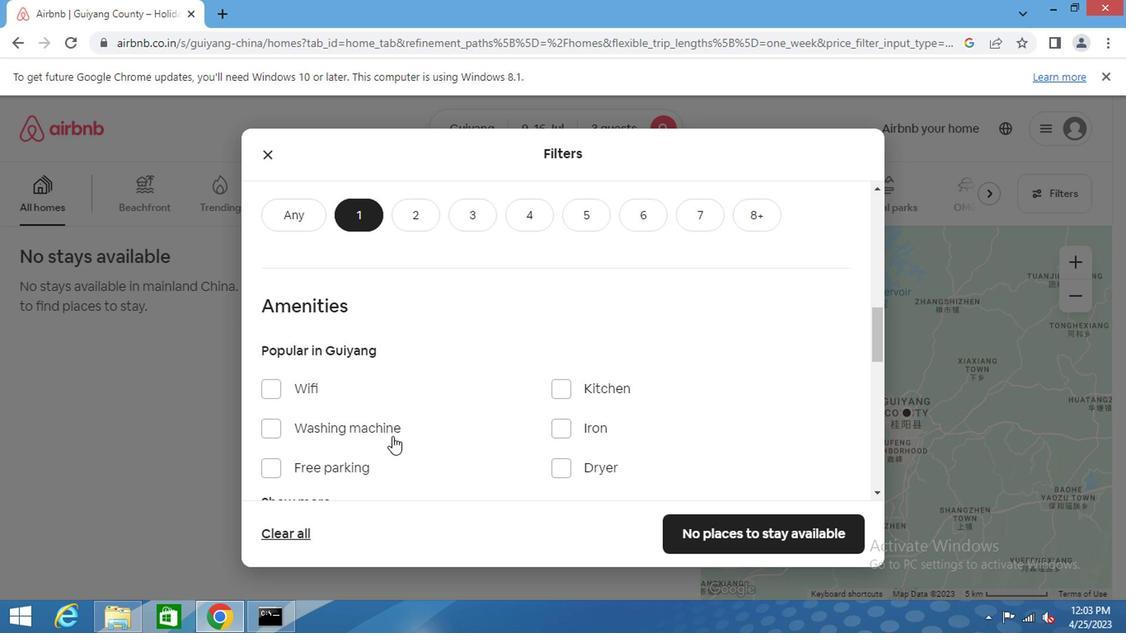 
Action: Mouse scrolled (399, 430) with delta (0, 0)
Screenshot: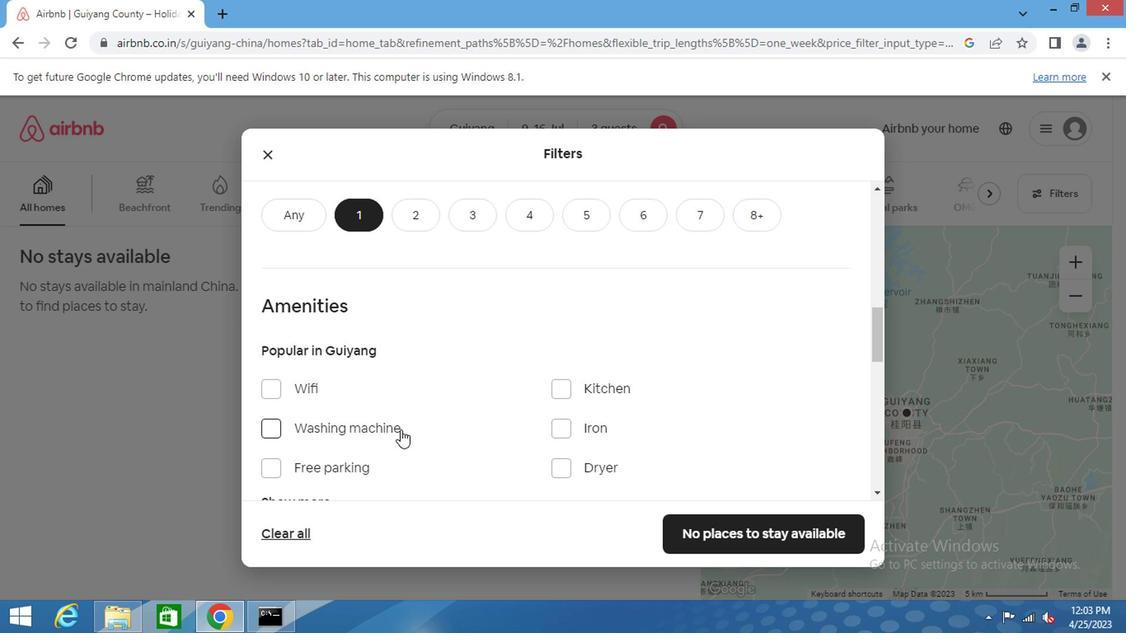 
Action: Mouse scrolled (399, 430) with delta (0, 0)
Screenshot: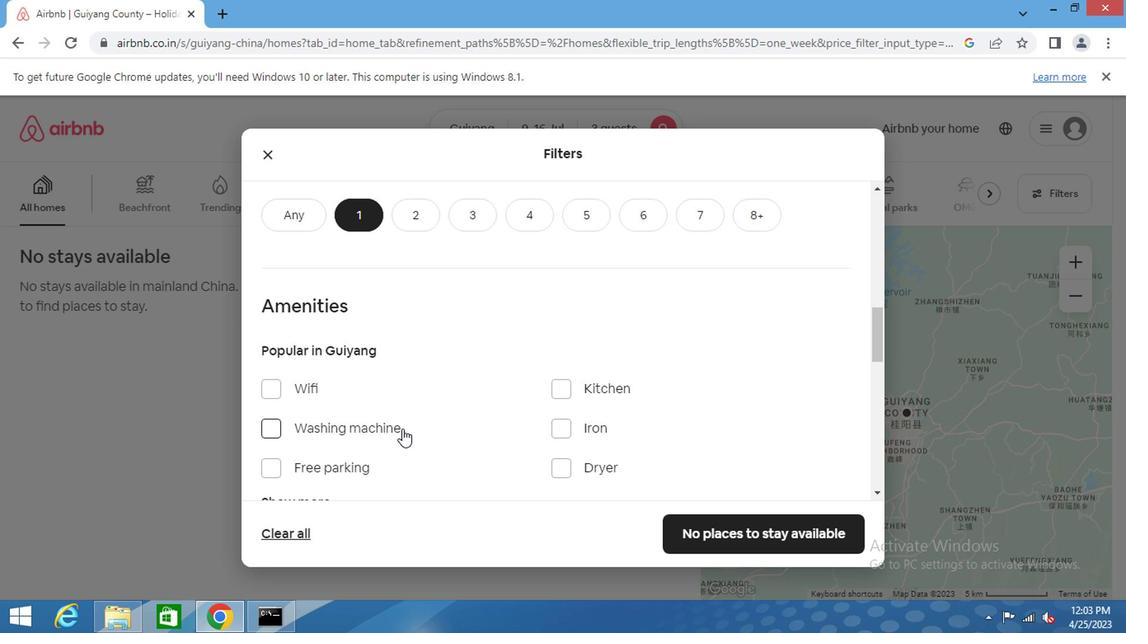 
Action: Mouse moved to (399, 430)
Screenshot: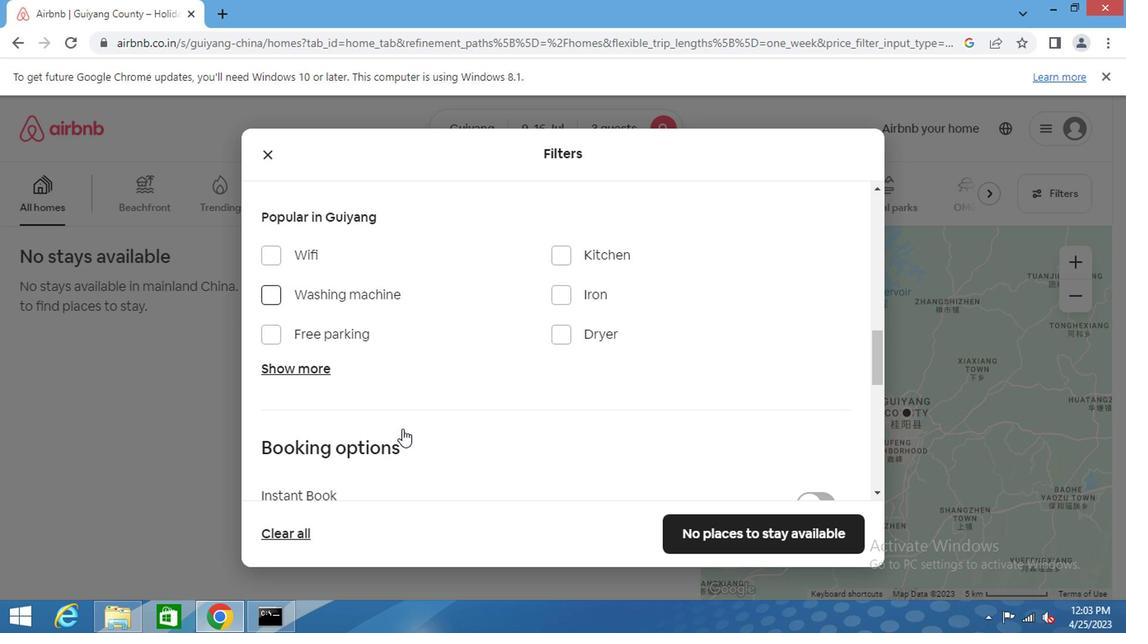 
Action: Mouse scrolled (399, 429) with delta (0, -1)
Screenshot: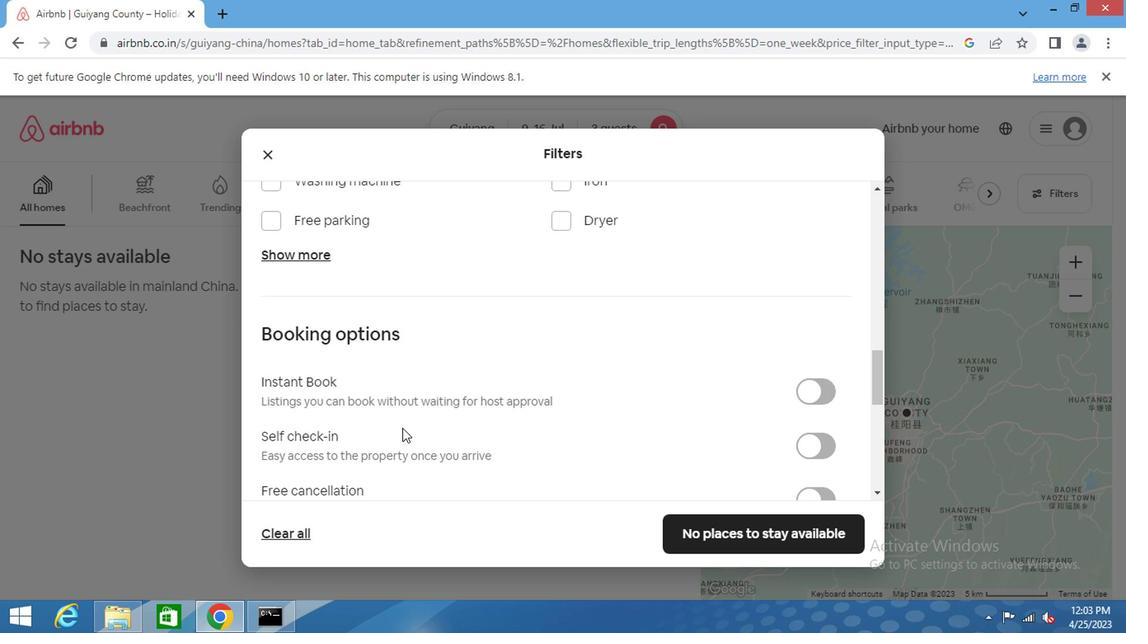 
Action: Mouse scrolled (399, 429) with delta (0, -1)
Screenshot: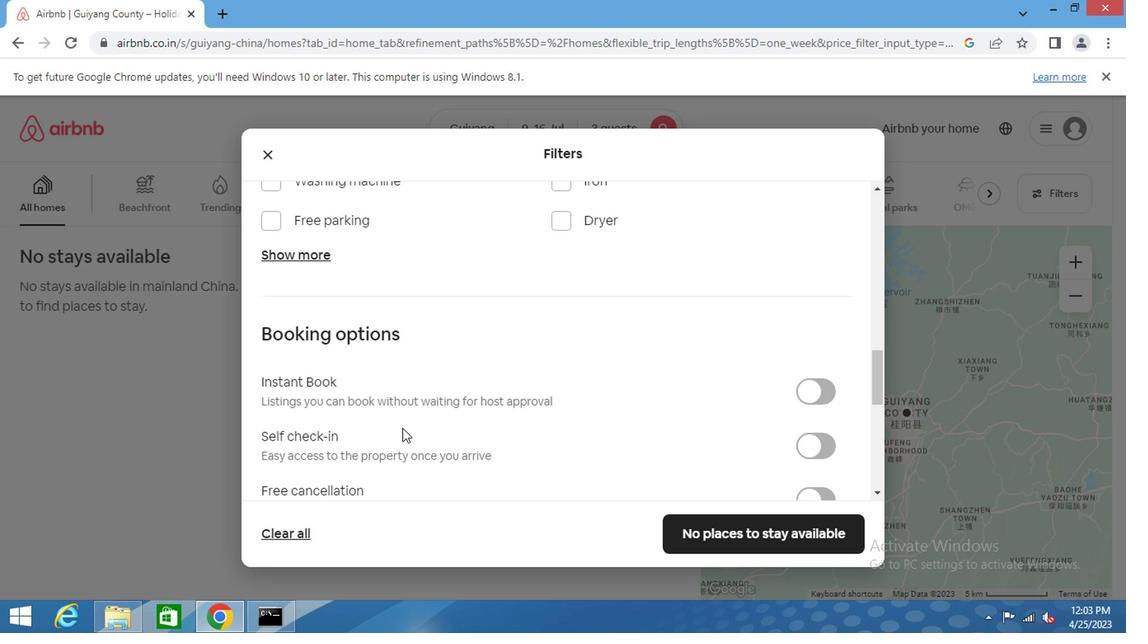 
Action: Mouse moved to (798, 275)
Screenshot: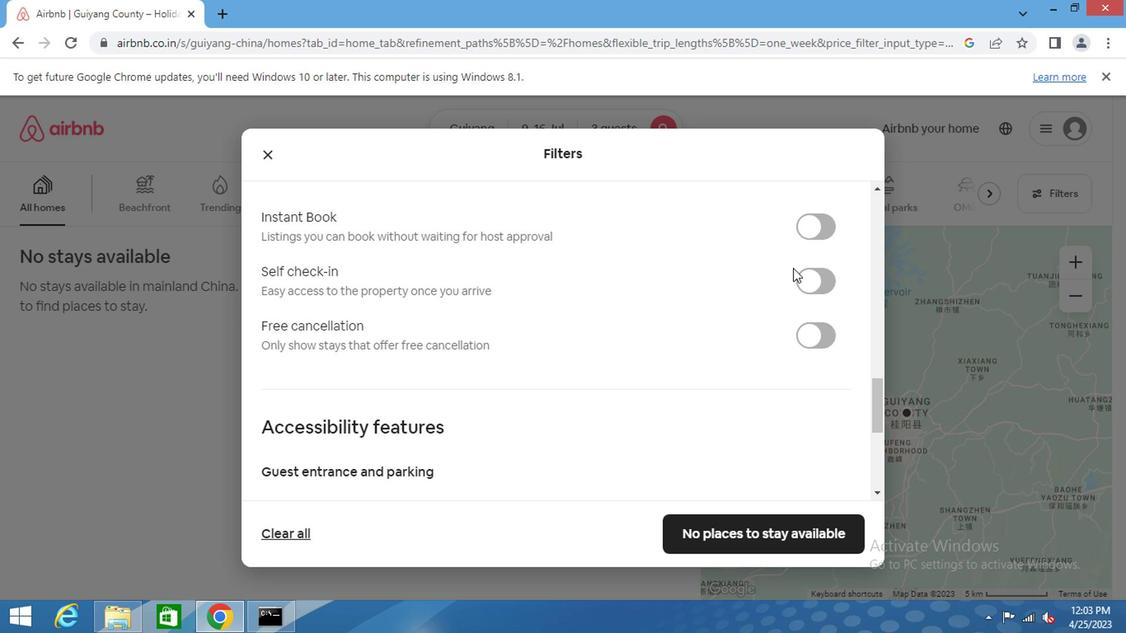 
Action: Mouse pressed left at (798, 275)
Screenshot: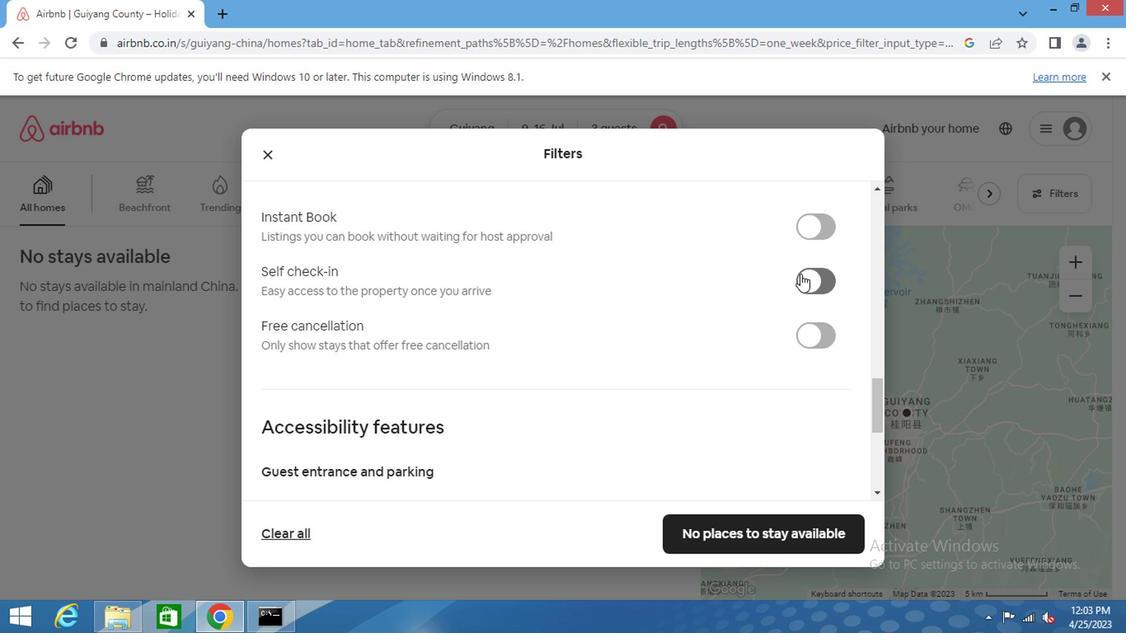 
Action: Mouse moved to (651, 350)
Screenshot: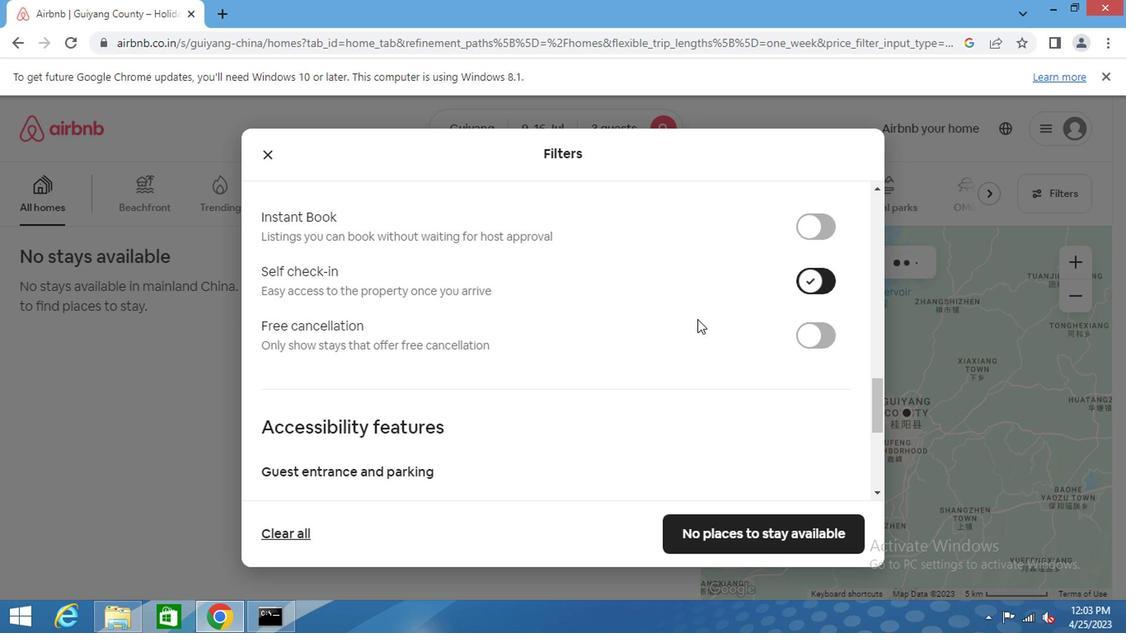 
Action: Mouse scrolled (651, 349) with delta (0, -1)
Screenshot: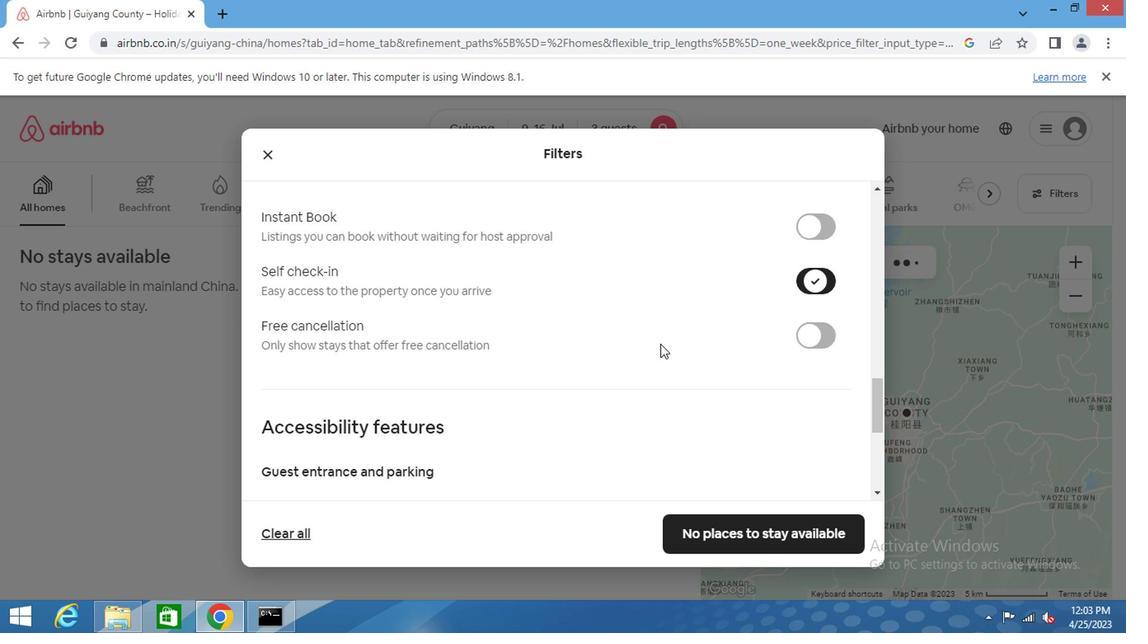 
Action: Mouse scrolled (651, 349) with delta (0, -1)
Screenshot: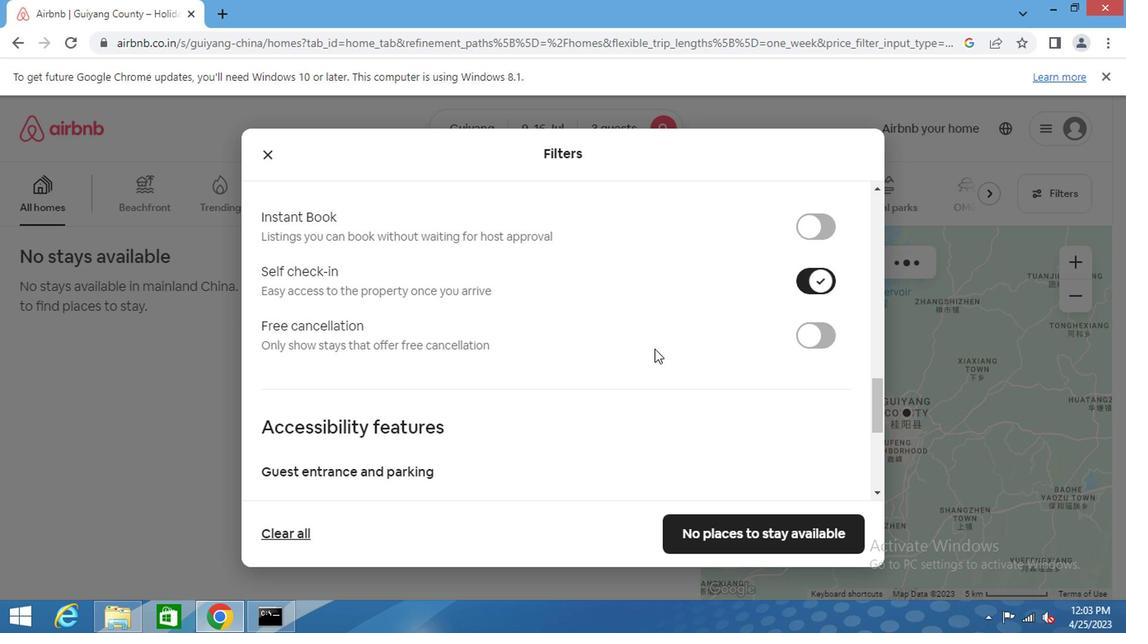 
Action: Mouse scrolled (651, 349) with delta (0, -1)
Screenshot: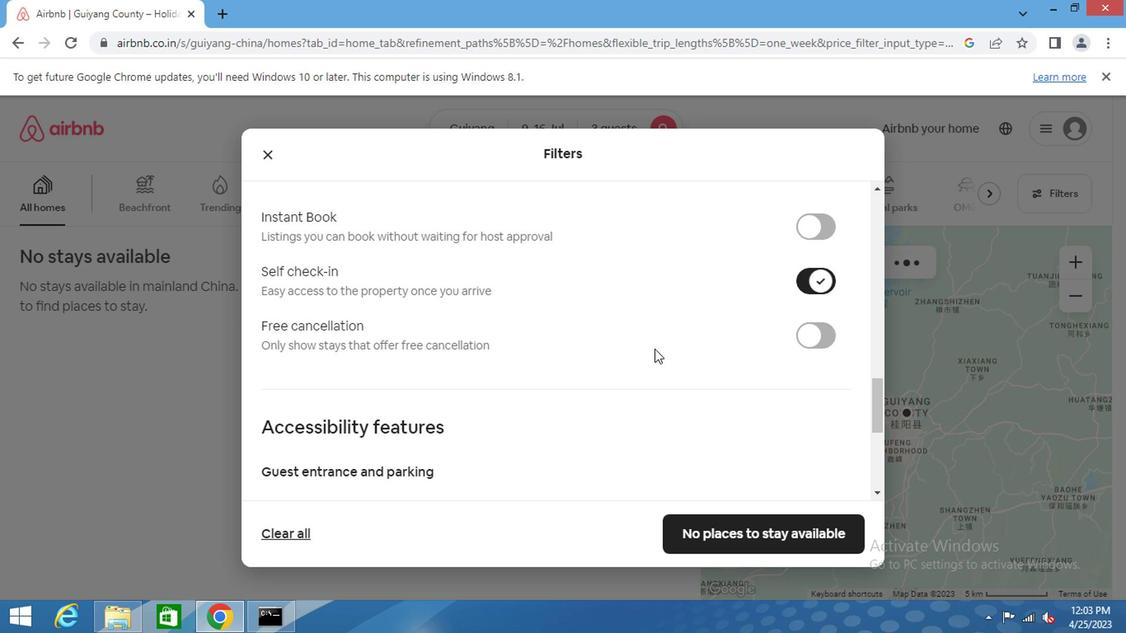 
Action: Mouse scrolled (651, 349) with delta (0, -1)
Screenshot: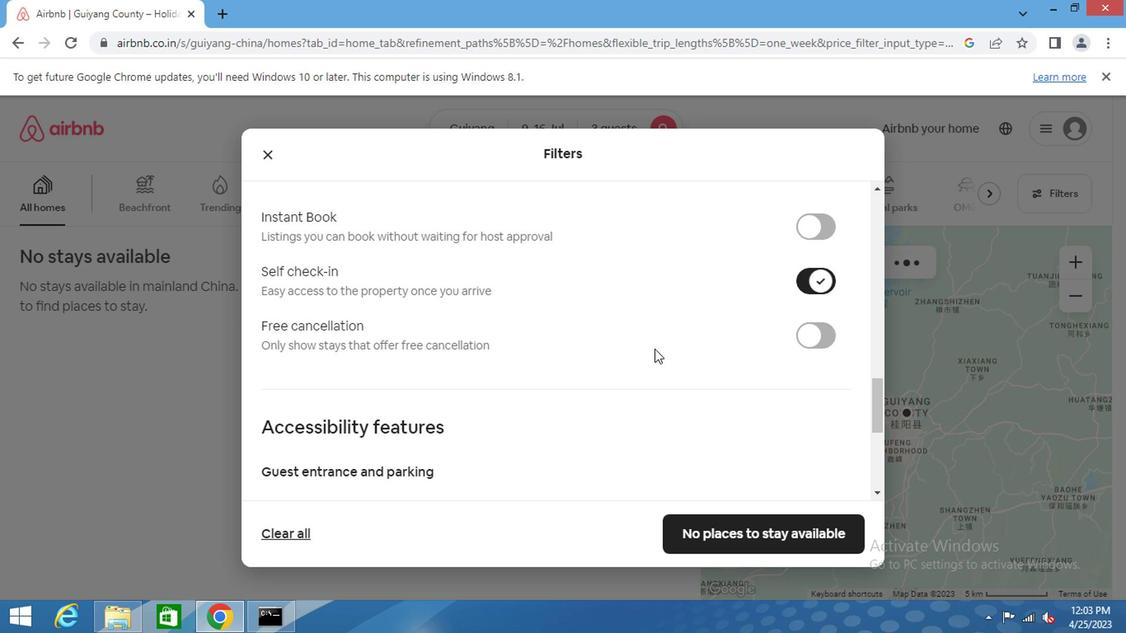 
Action: Mouse scrolled (651, 349) with delta (0, -1)
Screenshot: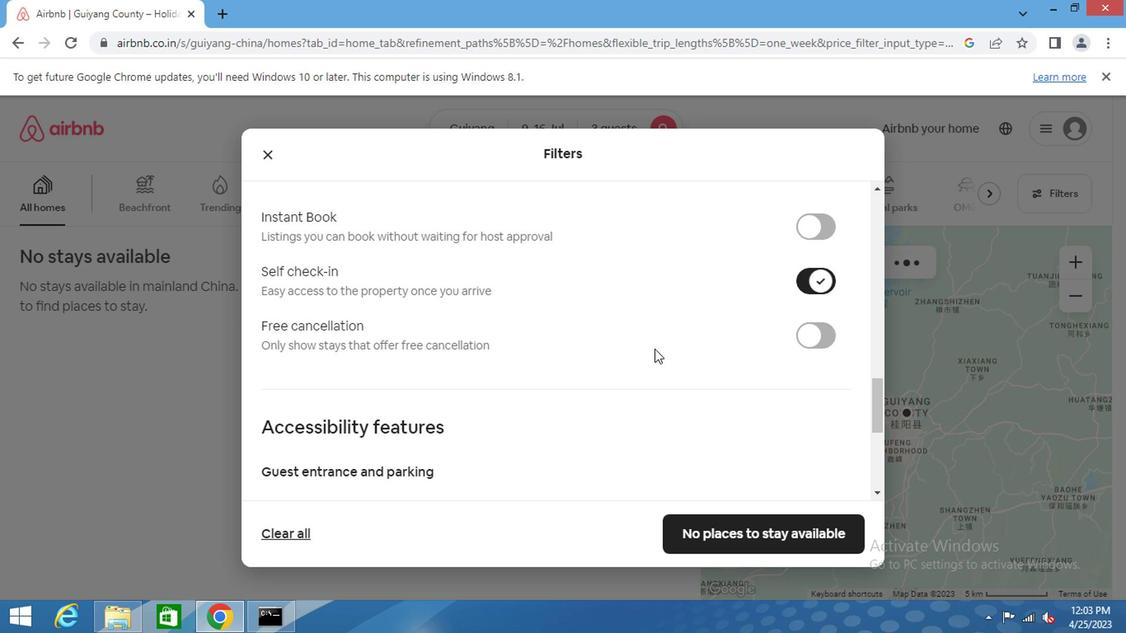 
Action: Mouse scrolled (651, 349) with delta (0, -1)
Screenshot: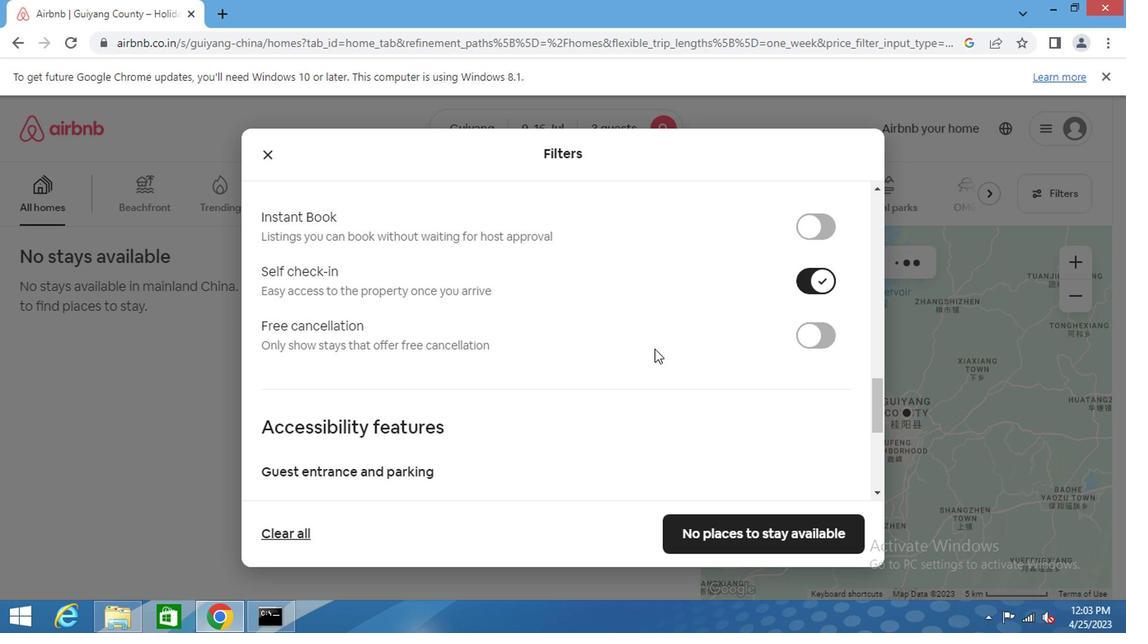 
Action: Mouse scrolled (651, 349) with delta (0, -1)
Screenshot: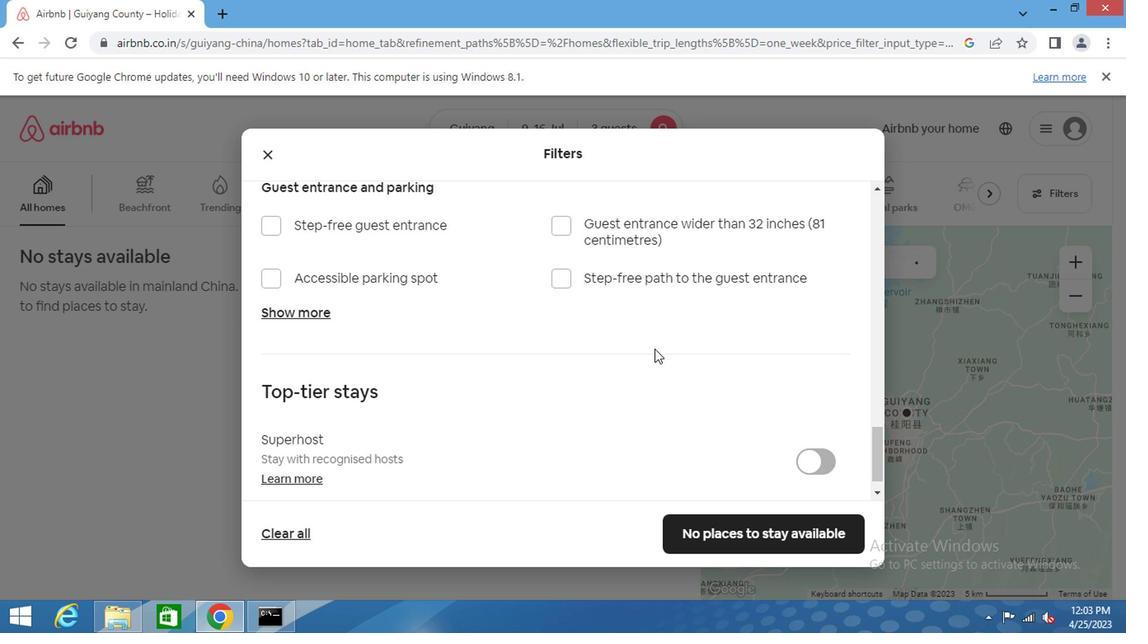 
Action: Mouse scrolled (651, 349) with delta (0, -1)
Screenshot: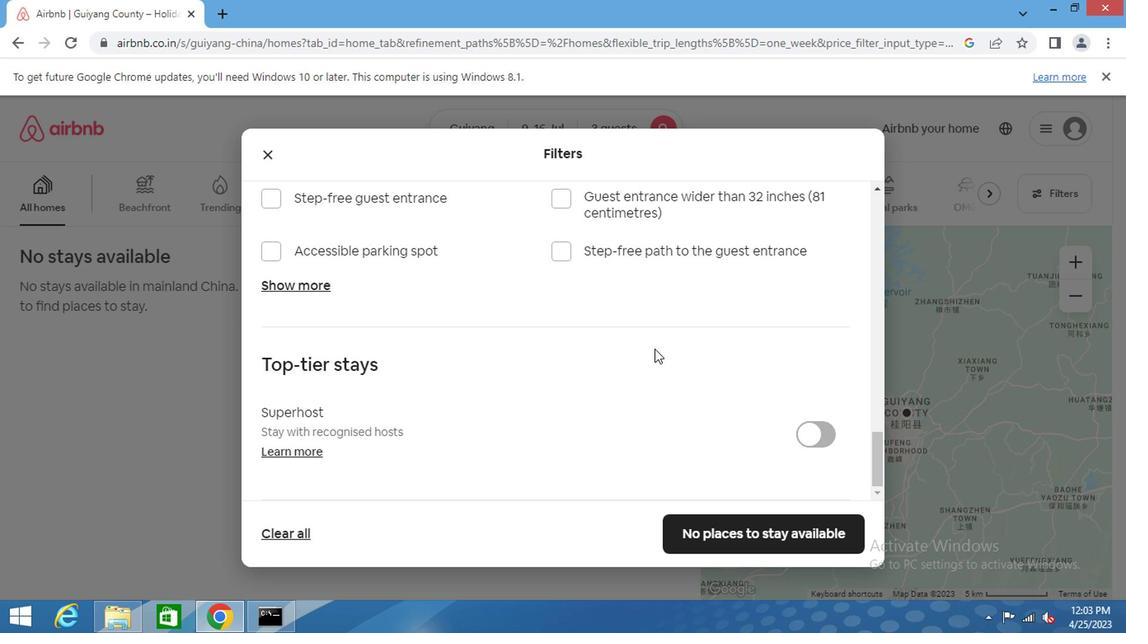
Action: Mouse scrolled (651, 349) with delta (0, -1)
Screenshot: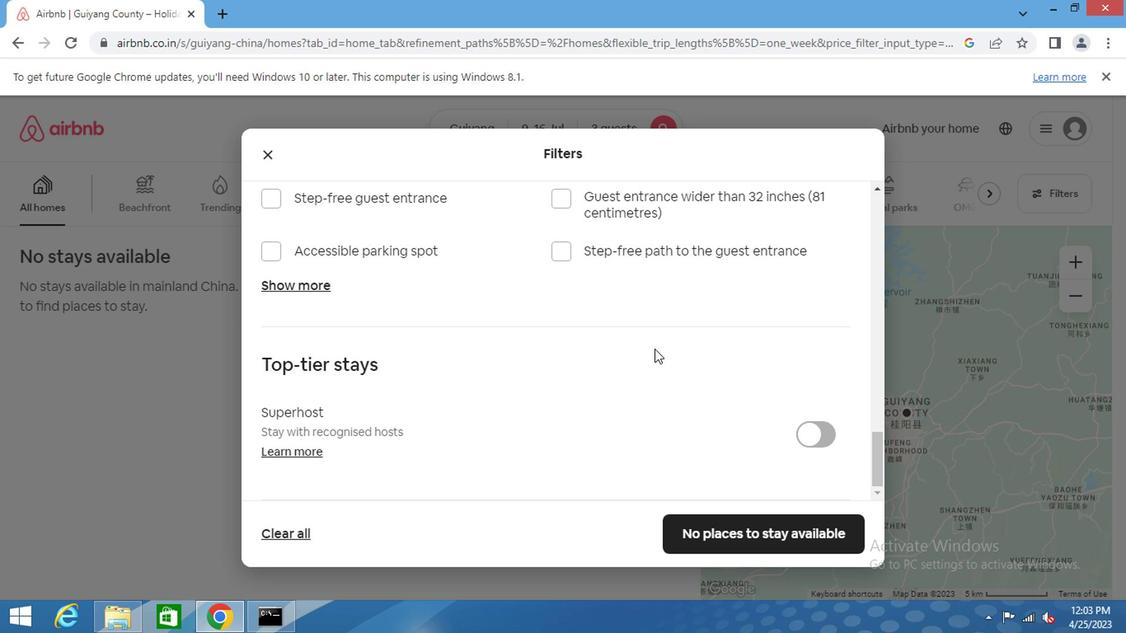 
Action: Mouse scrolled (651, 349) with delta (0, -1)
Screenshot: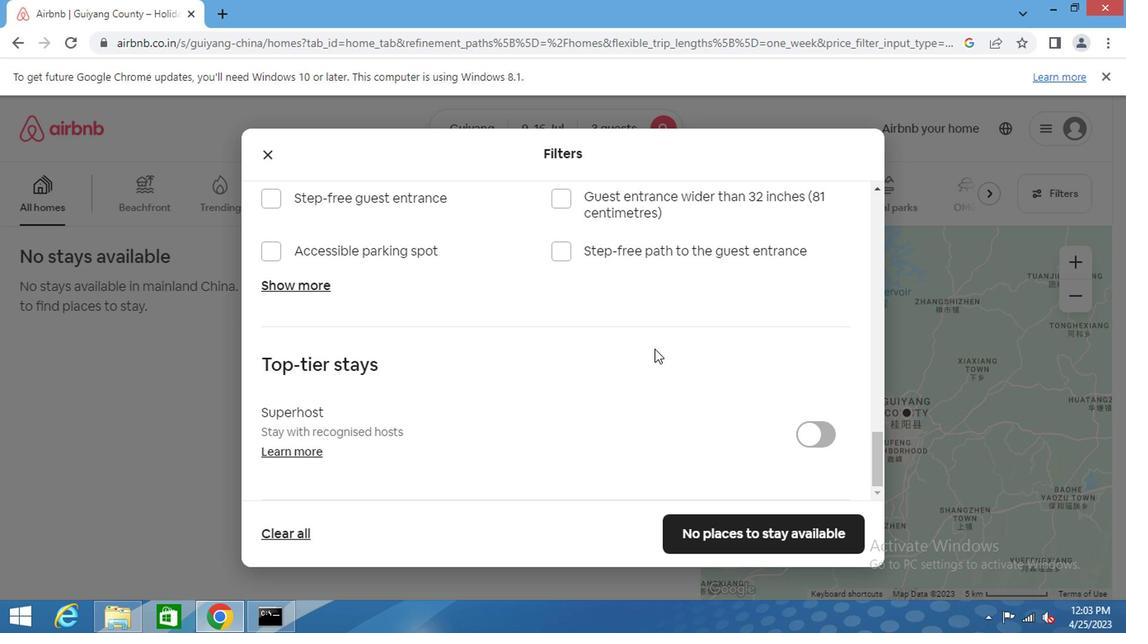 
Action: Mouse scrolled (651, 349) with delta (0, -1)
Screenshot: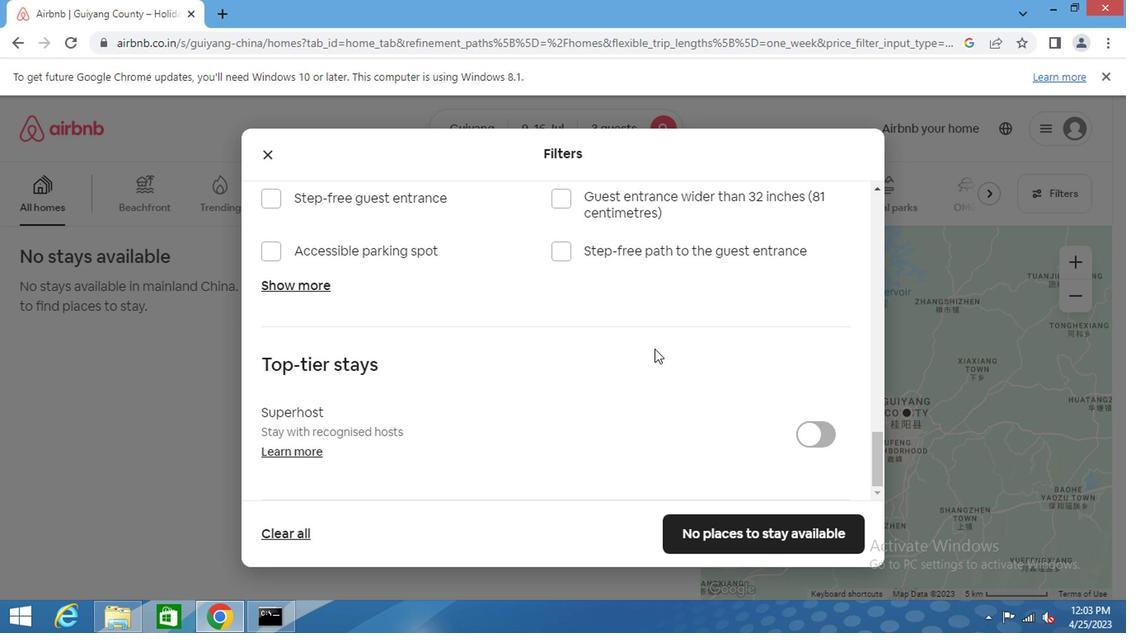 
Action: Mouse moved to (777, 539)
Screenshot: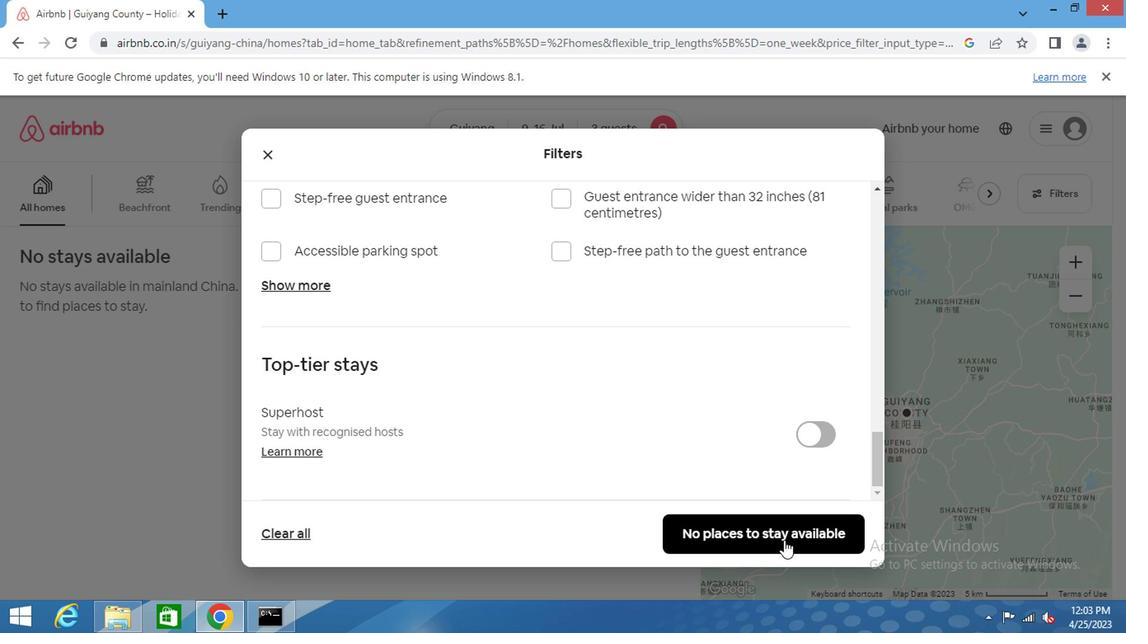 
Action: Mouse pressed left at (777, 539)
Screenshot: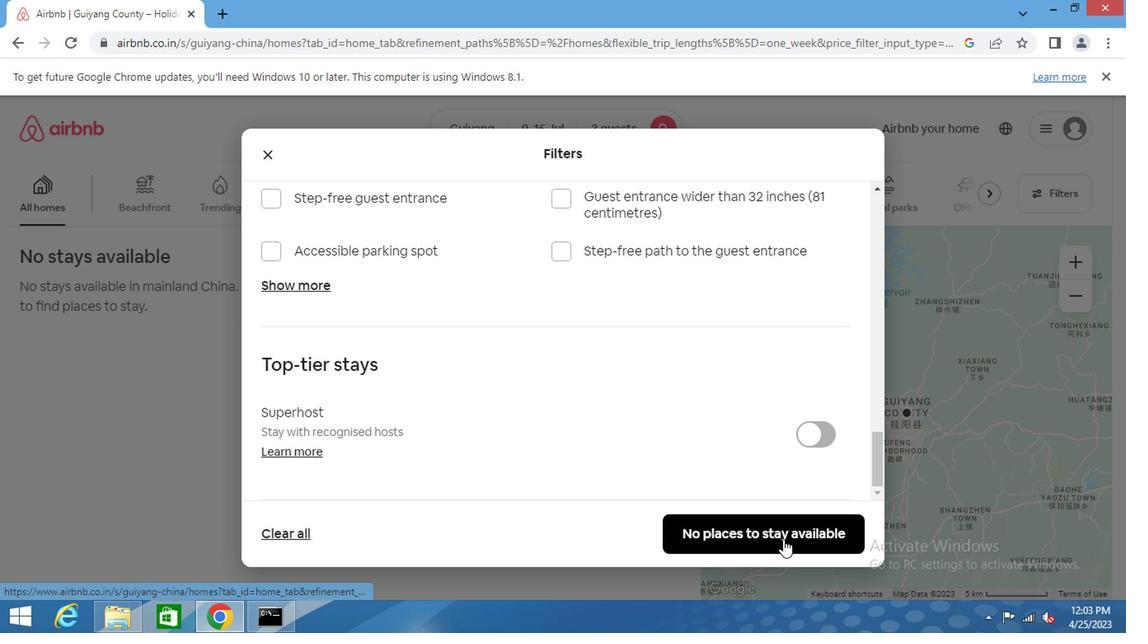 
